 Task: Look for space in Asunción, Paraguay from 3rd June, 2023 to 9th June, 2023 for 2 adults in price range Rs.6000 to Rs.12000. Place can be entire place with 1  bedroom having 1 bed and 1 bathroom. Property type can be house, flat, guest house, hotel. Booking option can be shelf check-in. Required host language is English.
Action: Mouse moved to (366, 110)
Screenshot: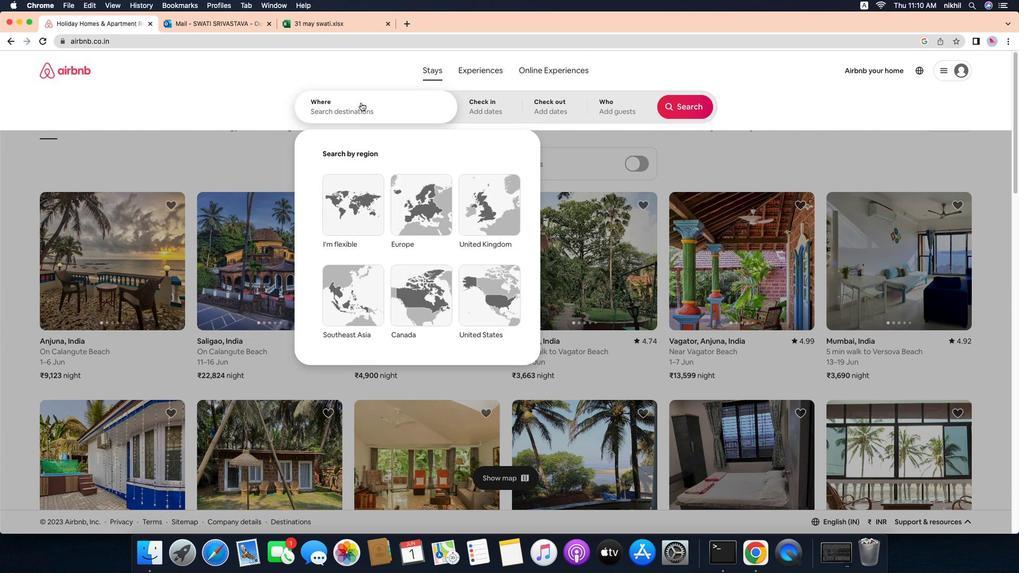
Action: Mouse pressed left at (366, 110)
Screenshot: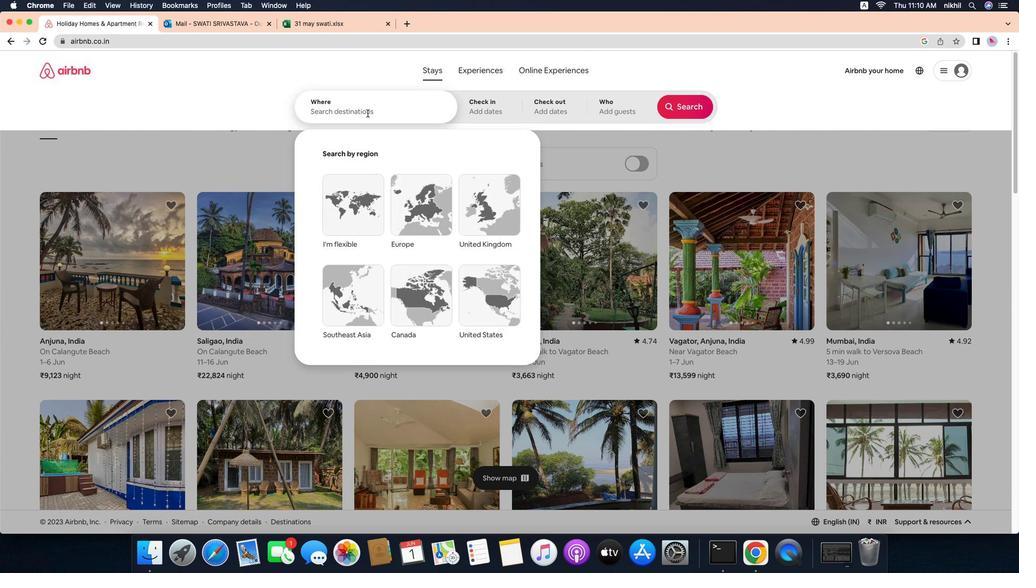 
Action: Mouse moved to (366, 110)
Screenshot: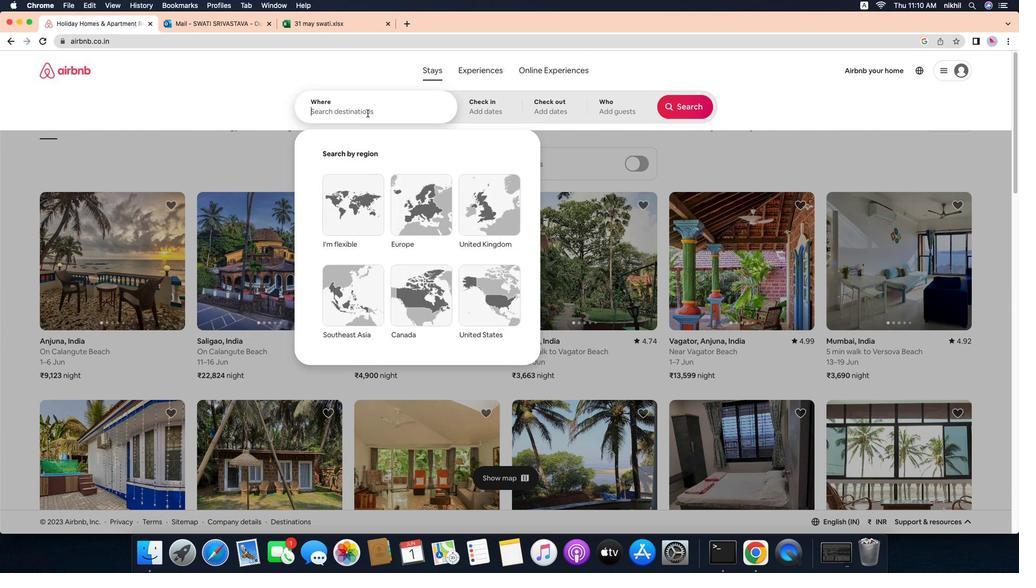 
Action: Mouse pressed left at (366, 110)
Screenshot: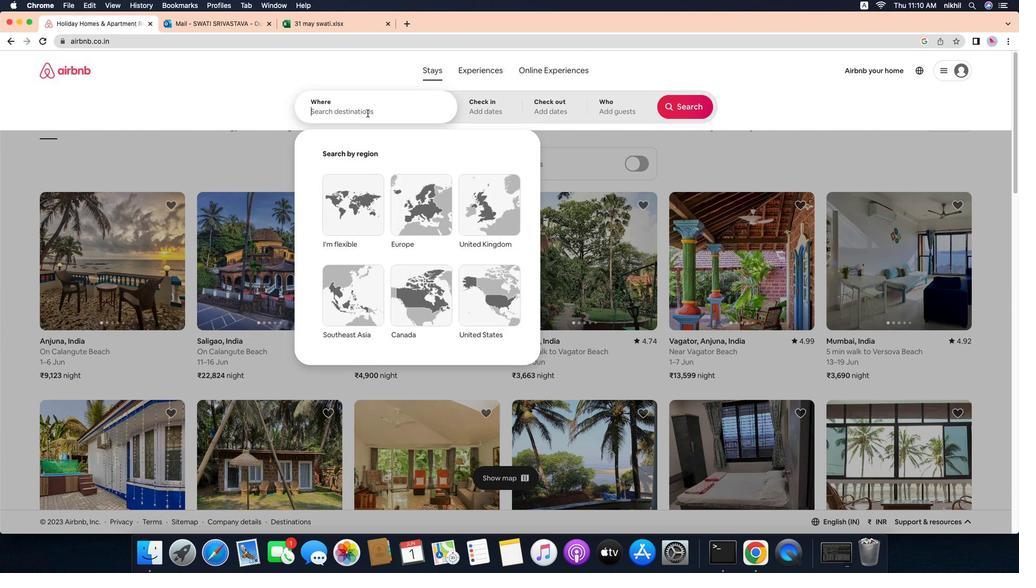 
Action: Mouse moved to (366, 110)
Screenshot: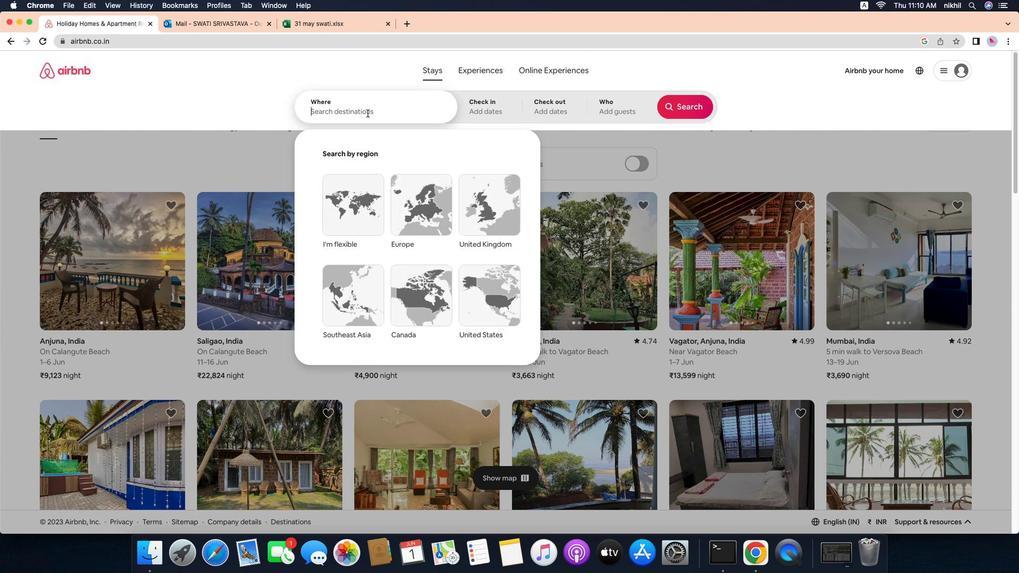 
Action: Mouse pressed left at (366, 110)
Screenshot: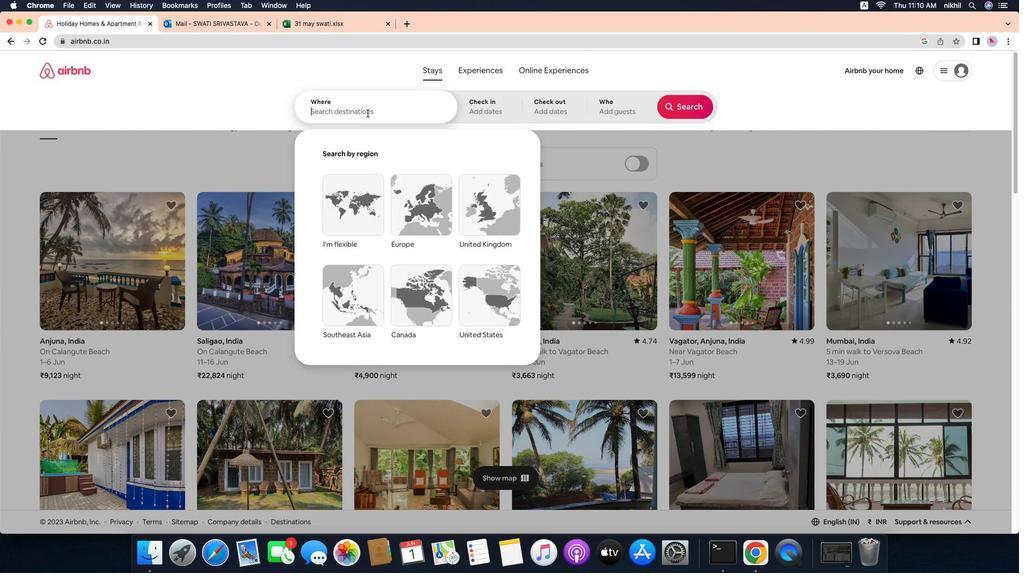 
Action: Key pressed Key.caps_lock'A'Key.caps_lock's''u''n''c''i''o''n'
Screenshot: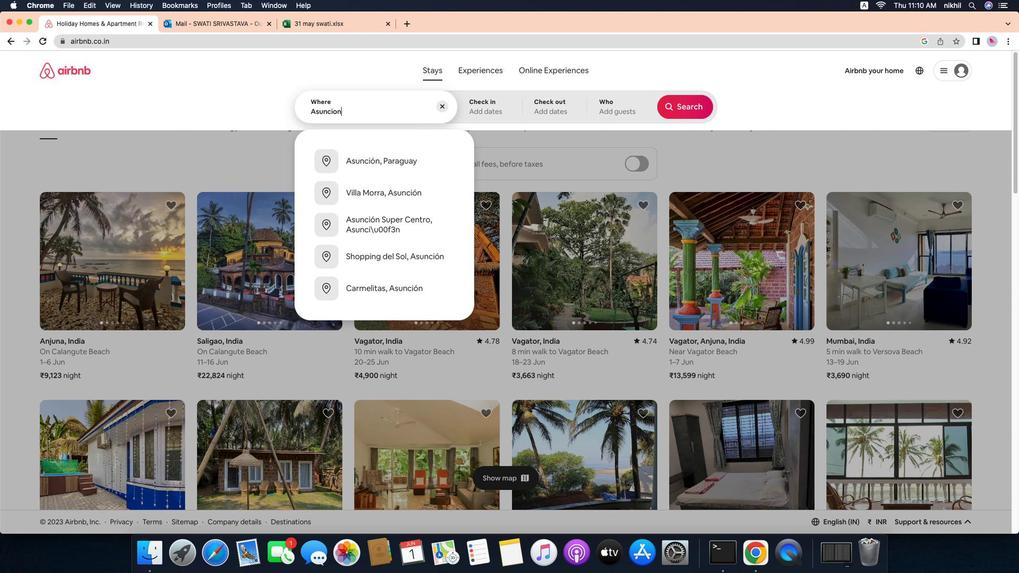 
Action: Mouse moved to (366, 110)
Screenshot: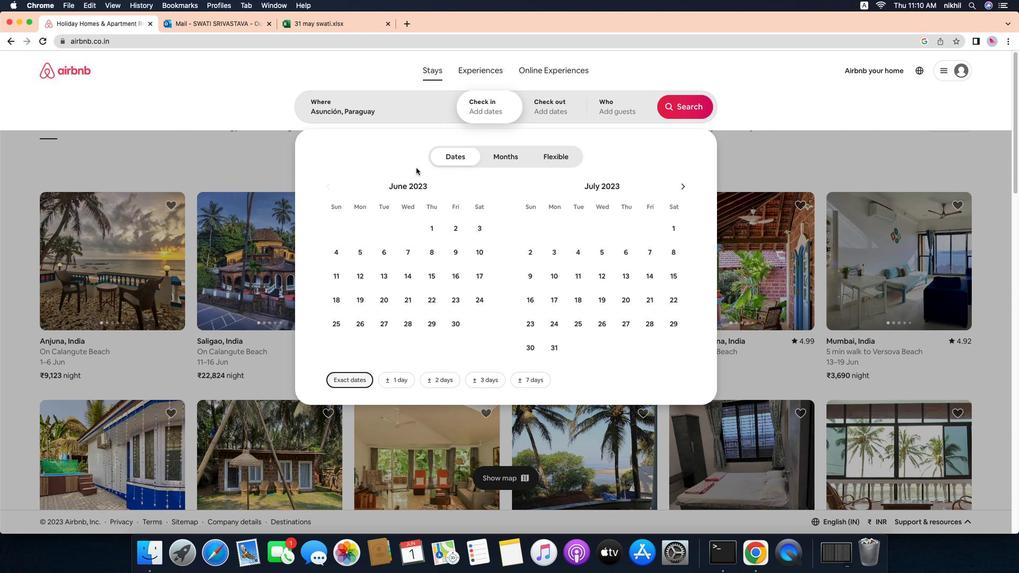 
Action: Mouse pressed left at (366, 110)
Screenshot: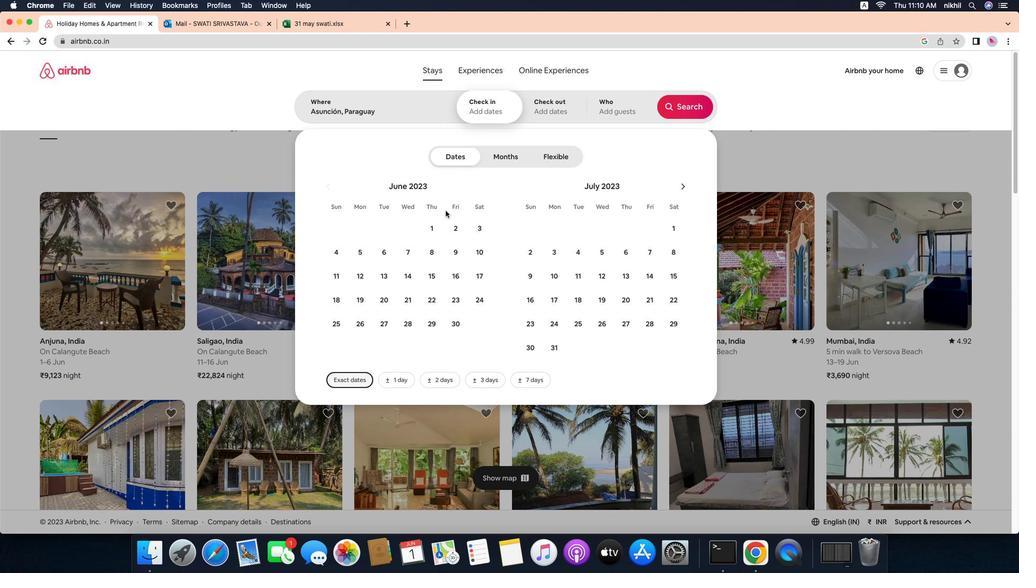 
Action: Mouse moved to (366, 110)
Screenshot: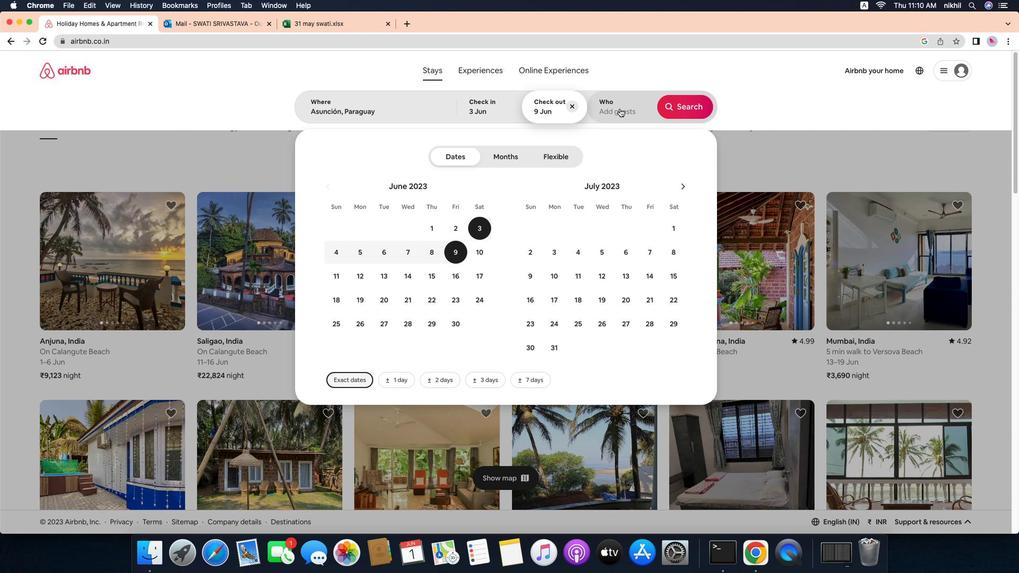 
Action: Mouse pressed left at (366, 110)
Screenshot: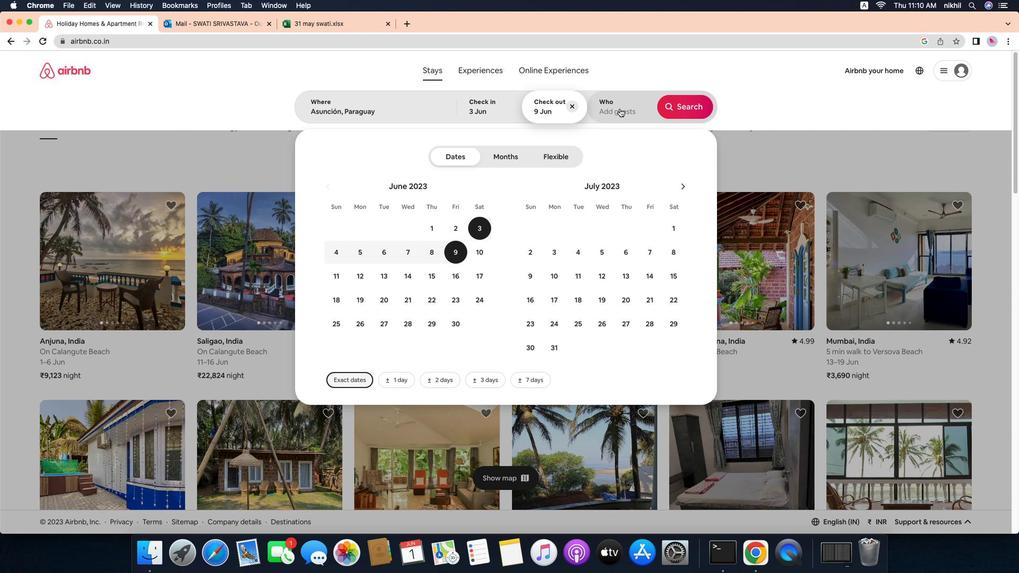 
Action: Mouse moved to (366, 110)
Screenshot: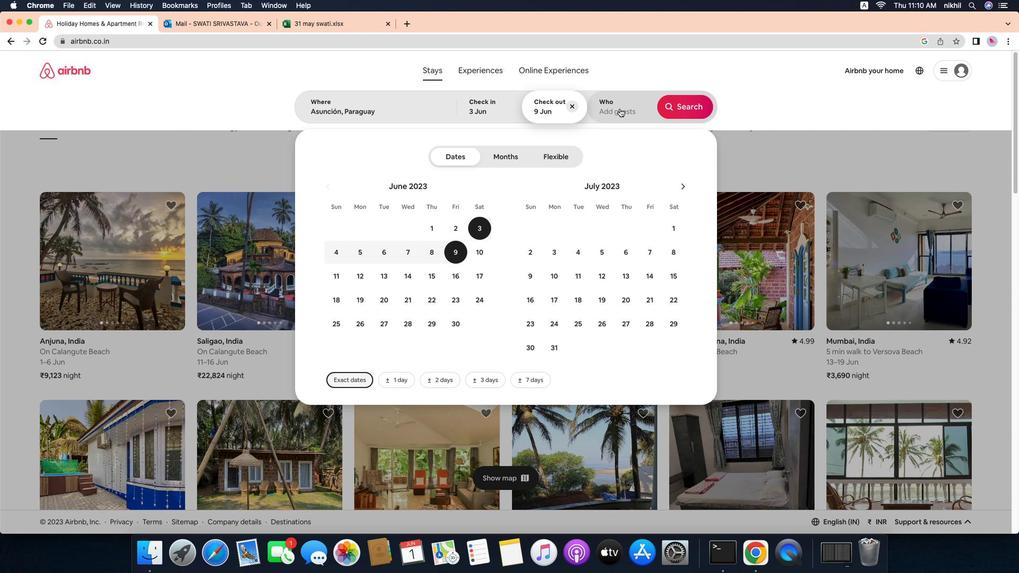 
Action: Mouse pressed left at (366, 110)
Screenshot: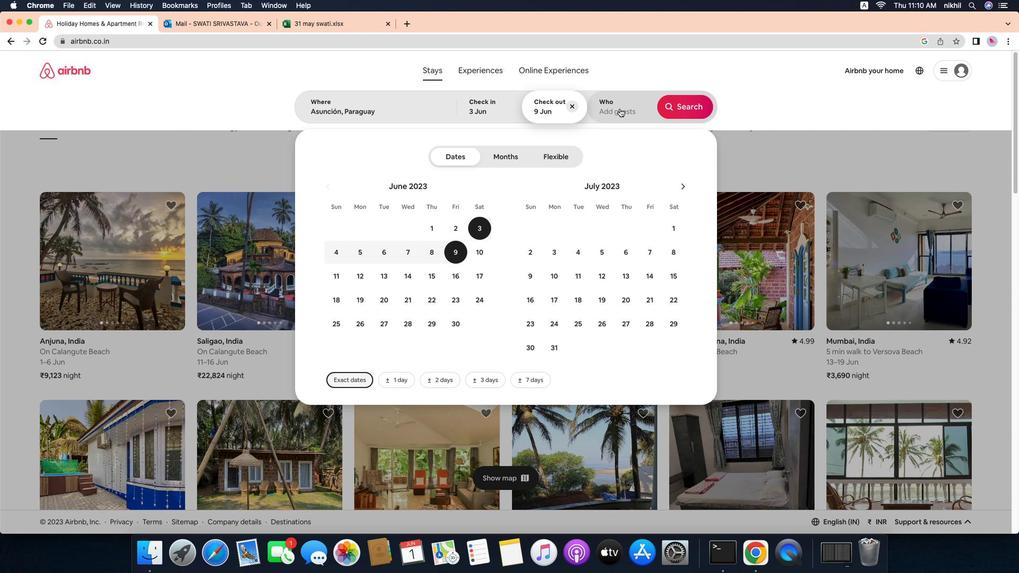 
Action: Mouse moved to (366, 110)
Screenshot: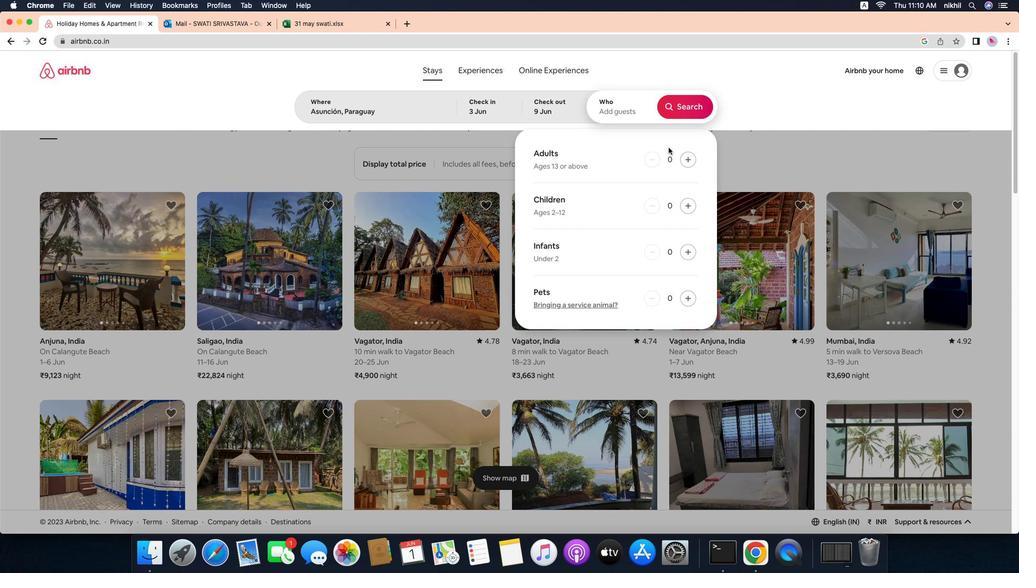 
Action: Mouse pressed left at (366, 110)
Screenshot: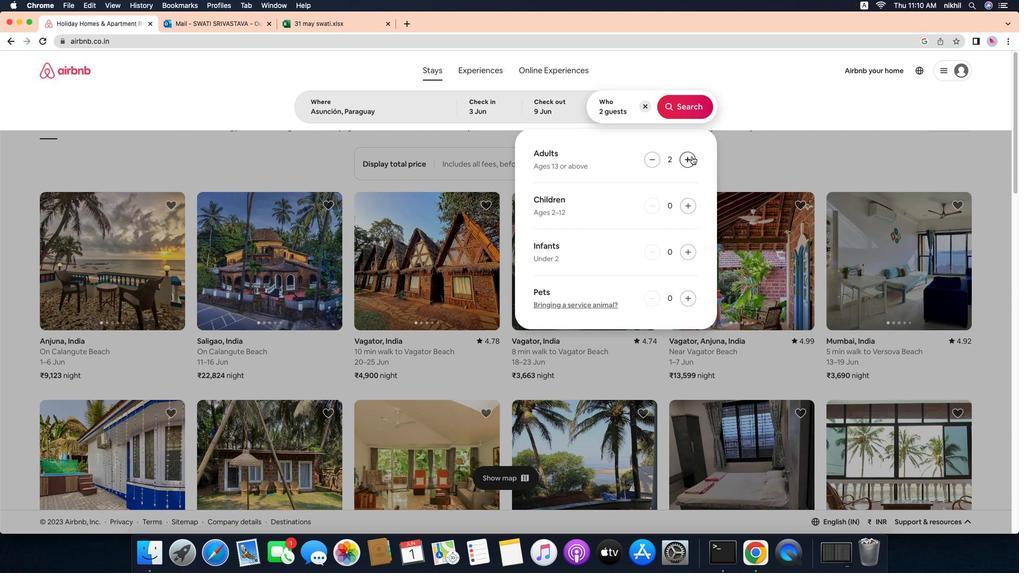 
Action: Mouse moved to (366, 110)
Screenshot: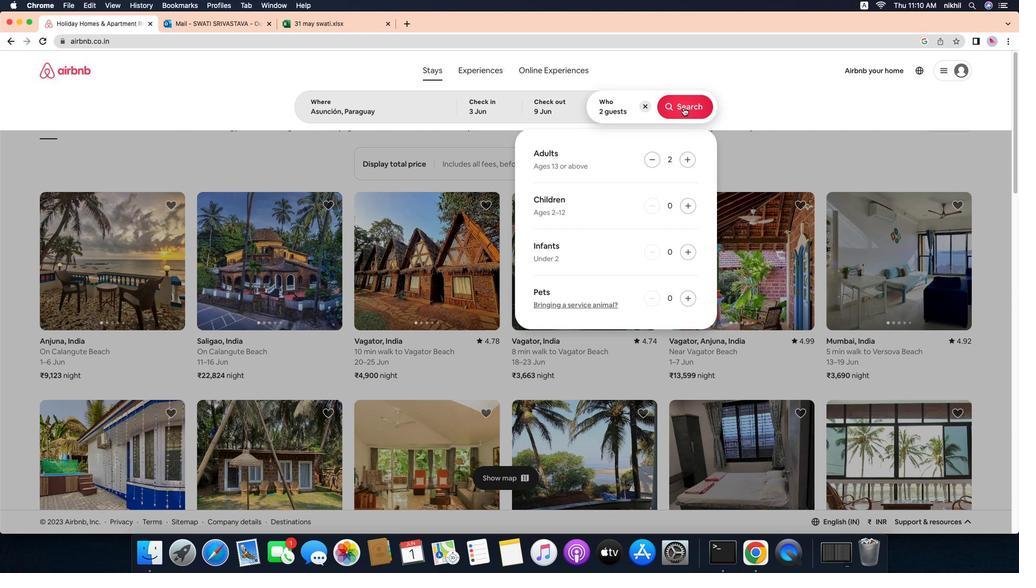 
Action: Mouse pressed left at (366, 110)
Screenshot: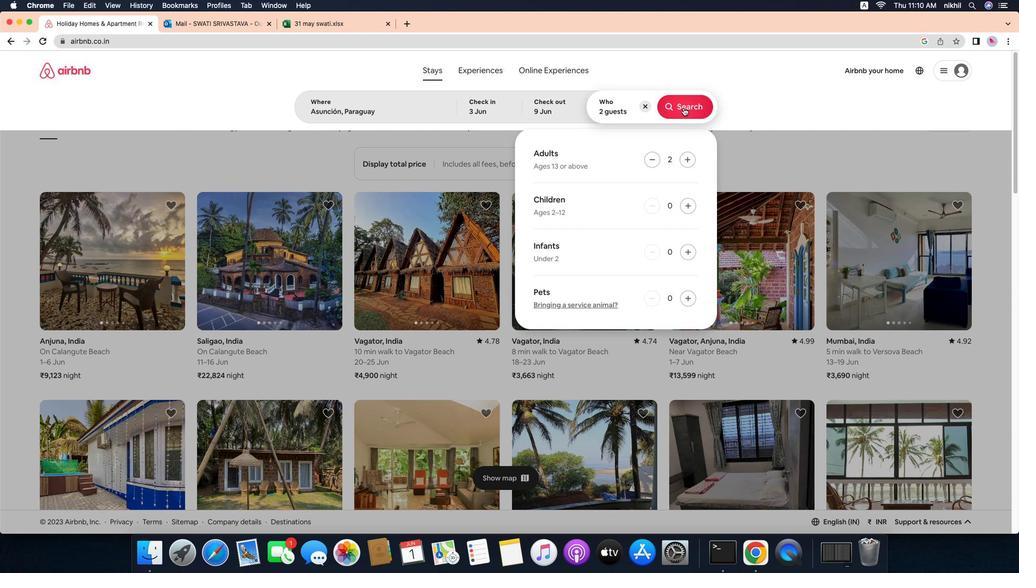 
Action: Mouse pressed left at (366, 110)
Screenshot: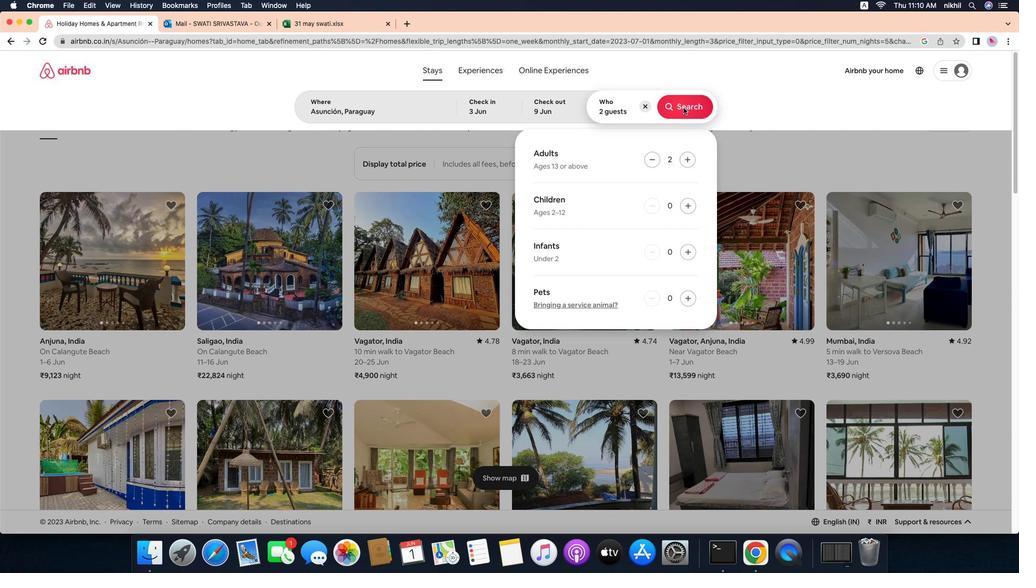 
Action: Mouse moved to (366, 110)
Screenshot: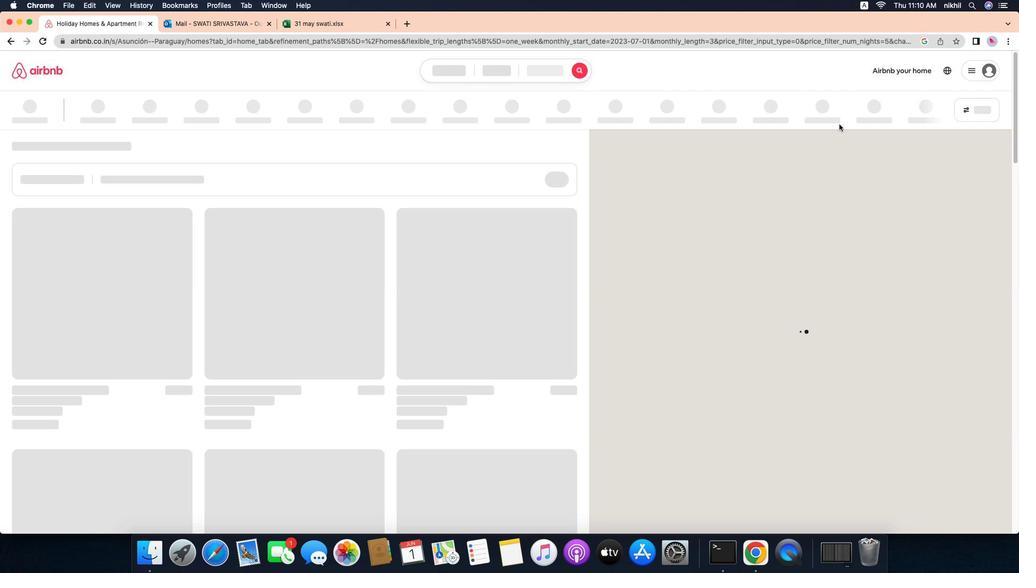 
Action: Mouse pressed left at (366, 110)
Screenshot: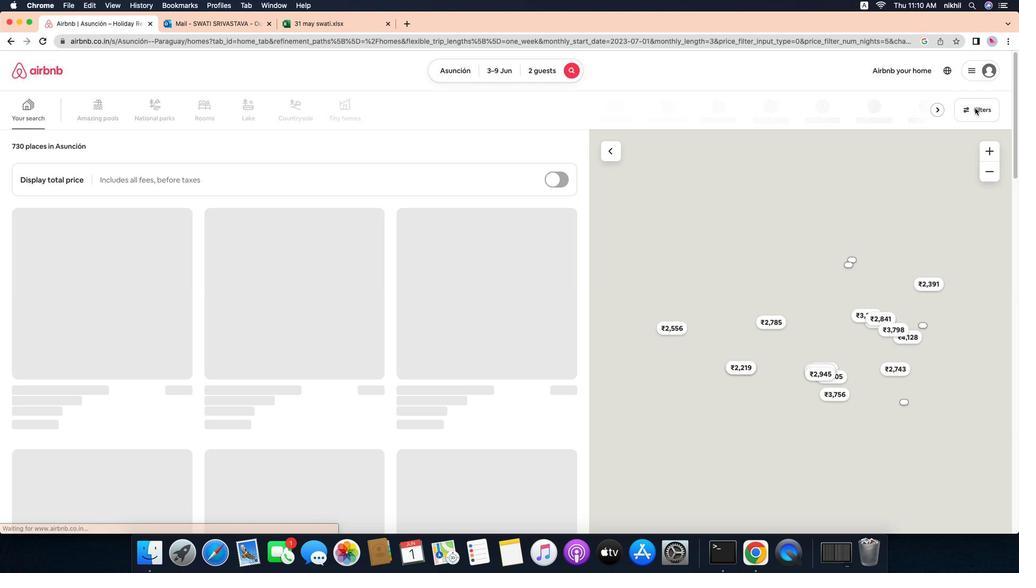 
Action: Mouse moved to (366, 110)
Screenshot: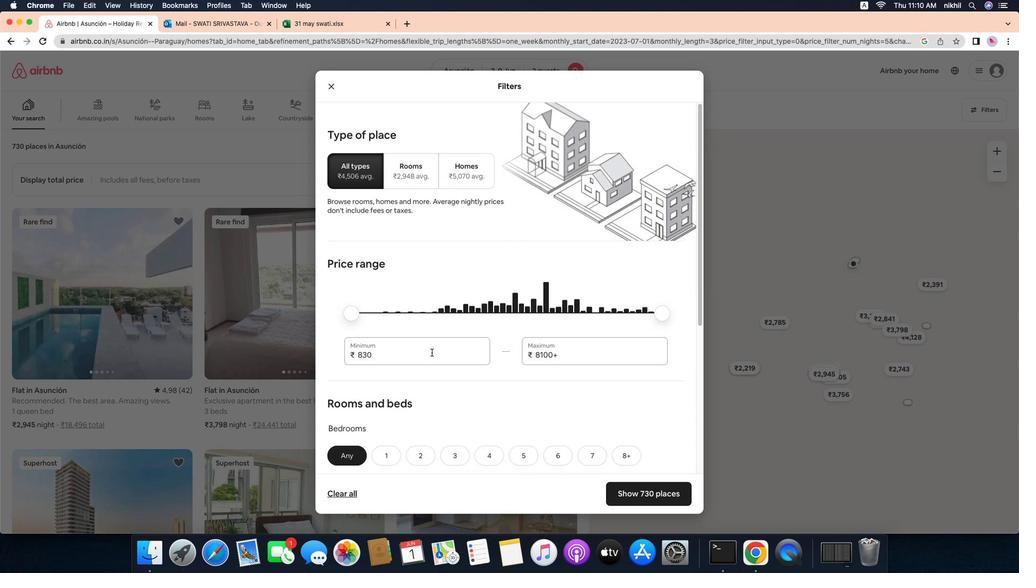 
Action: Mouse pressed left at (366, 110)
Screenshot: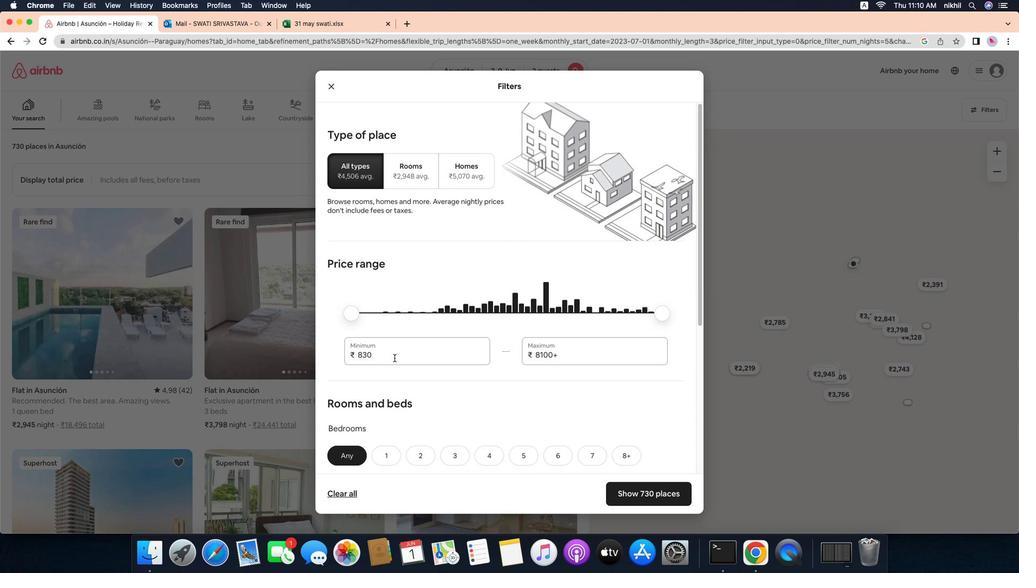 
Action: Mouse moved to (366, 110)
Screenshot: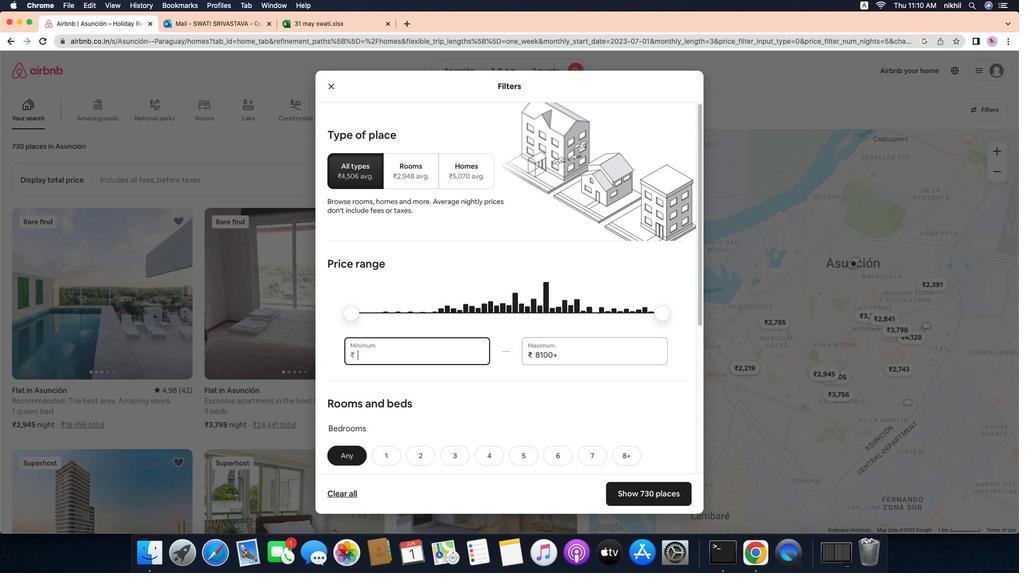 
Action: Mouse pressed left at (366, 110)
Screenshot: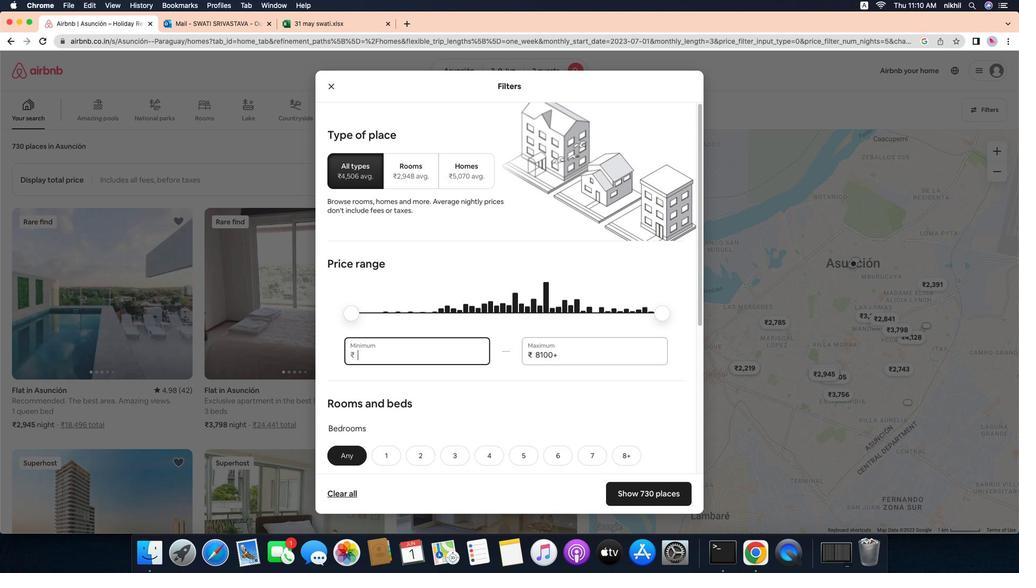 
Action: Key pressed Key.backspaceKey.backspaceKey.backspaceKey.backspace'6''0''0''0'
Screenshot: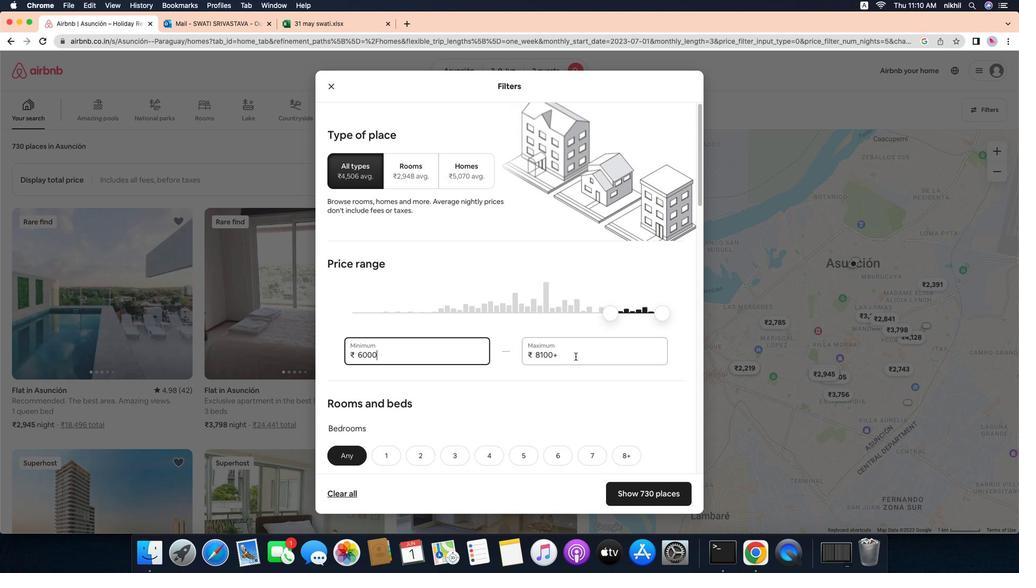 
Action: Mouse moved to (366, 110)
Screenshot: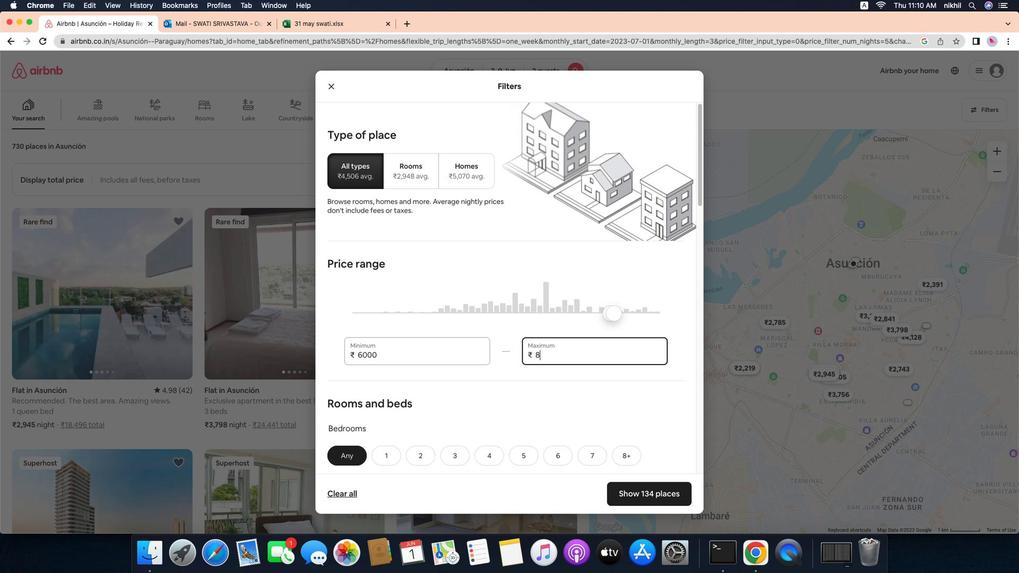 
Action: Mouse pressed left at (366, 110)
Screenshot: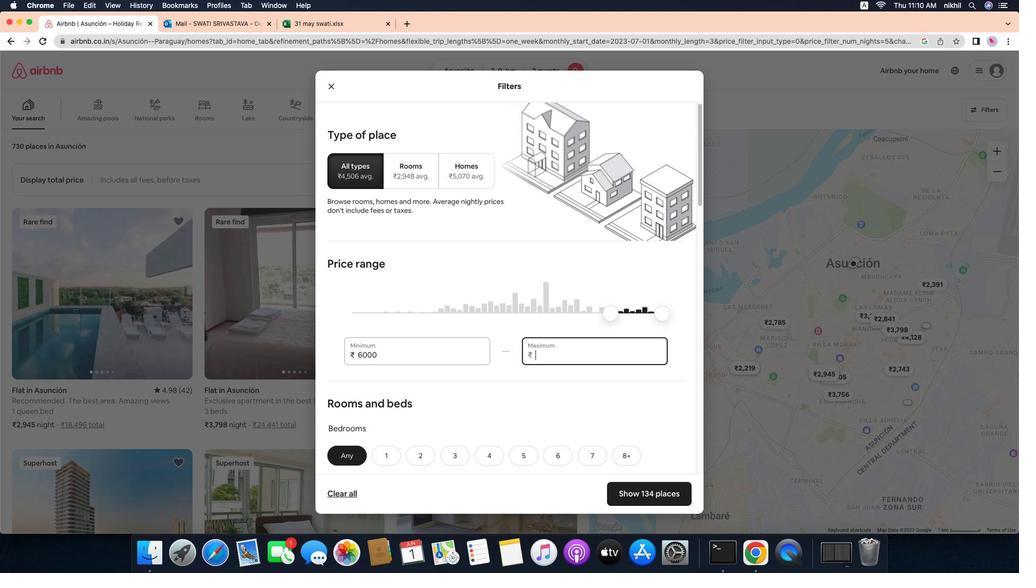 
Action: Key pressed Key.backspaceKey.backspaceKey.backspaceKey.backspaceKey.backspace'1''2''0''0''0'
Screenshot: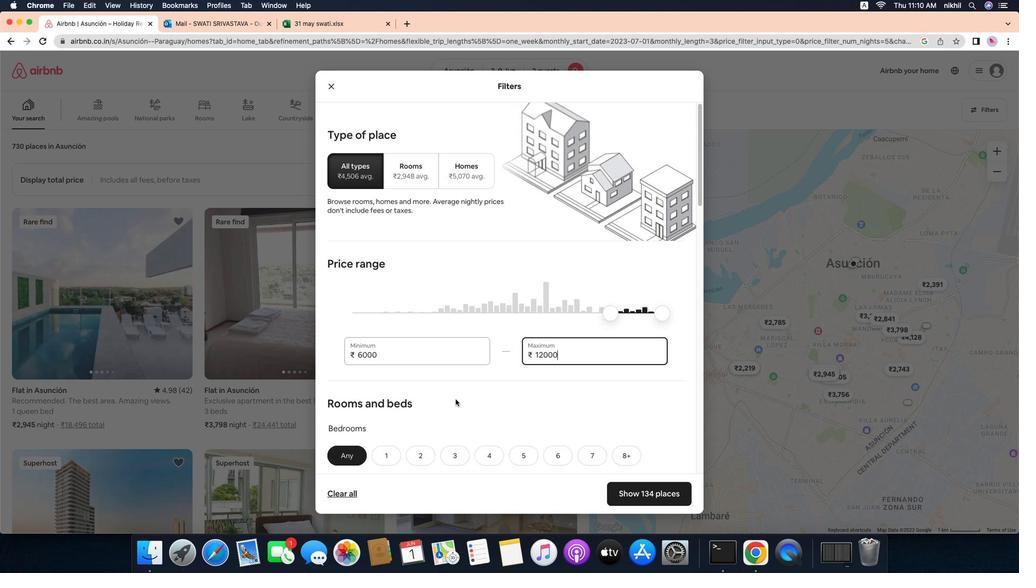 
Action: Mouse moved to (366, 109)
Screenshot: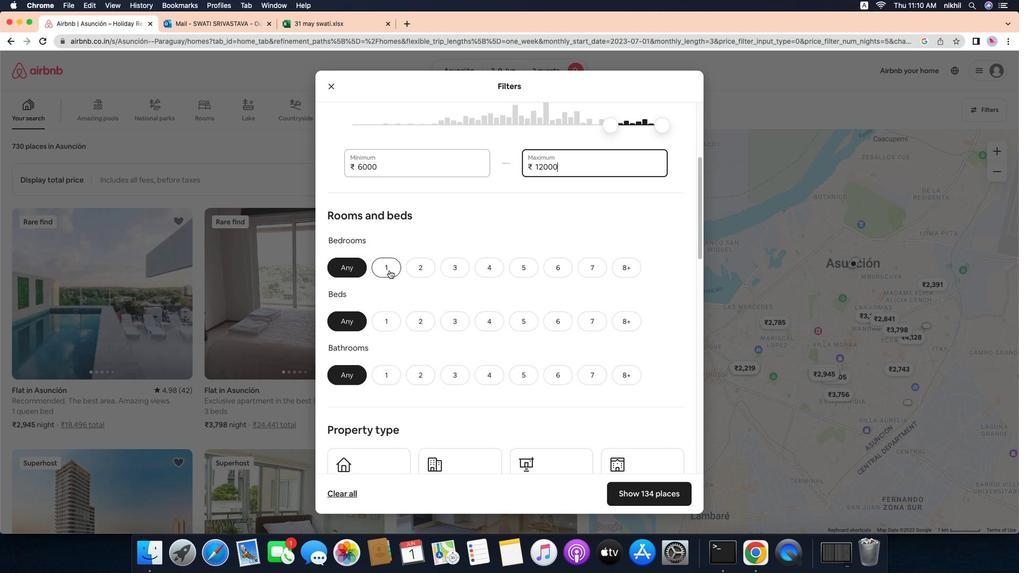 
Action: Mouse scrolled (366, 109) with delta (366, 110)
Screenshot: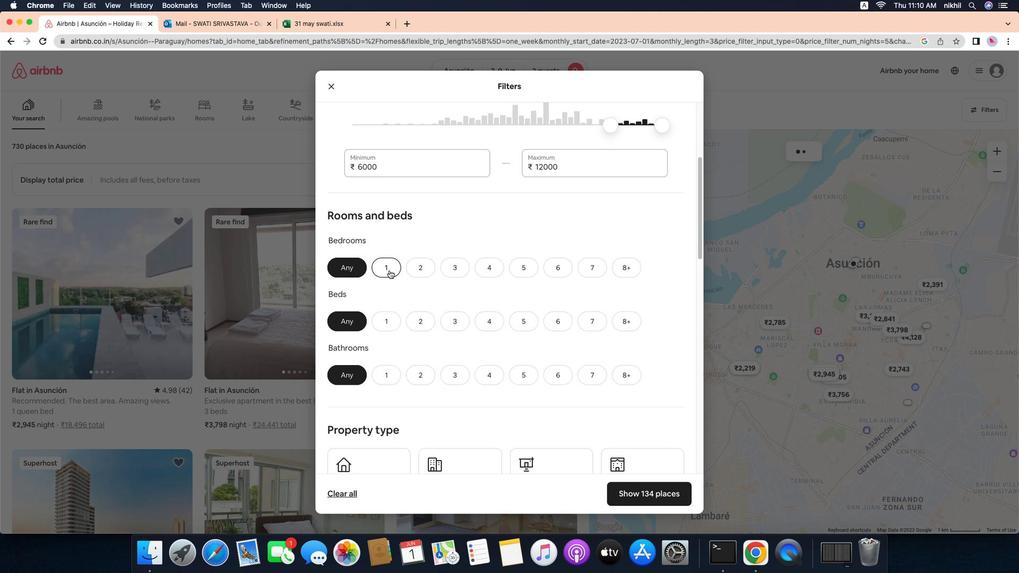 
Action: Mouse scrolled (366, 109) with delta (366, 110)
Screenshot: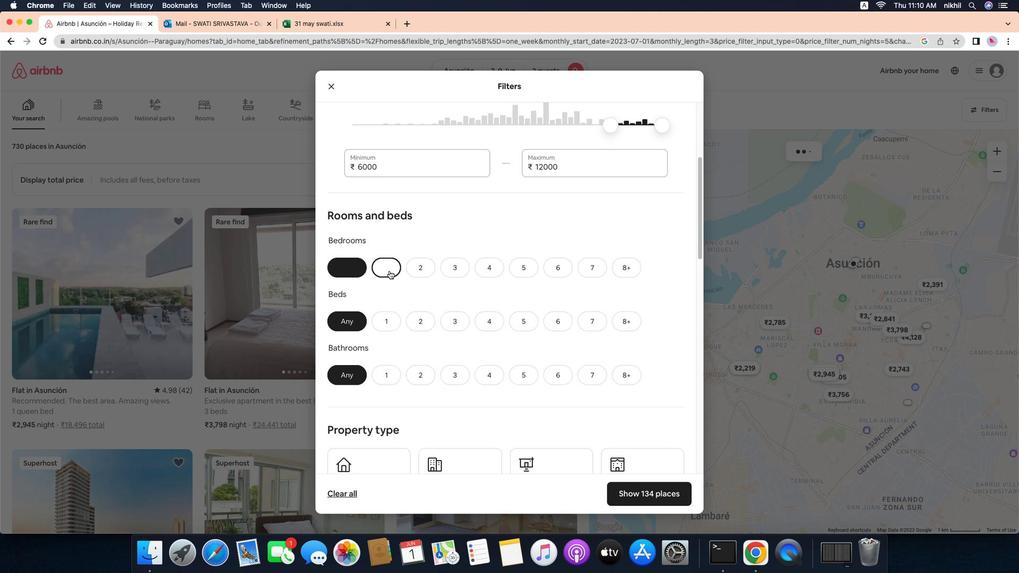 
Action: Mouse scrolled (366, 109) with delta (366, 110)
Screenshot: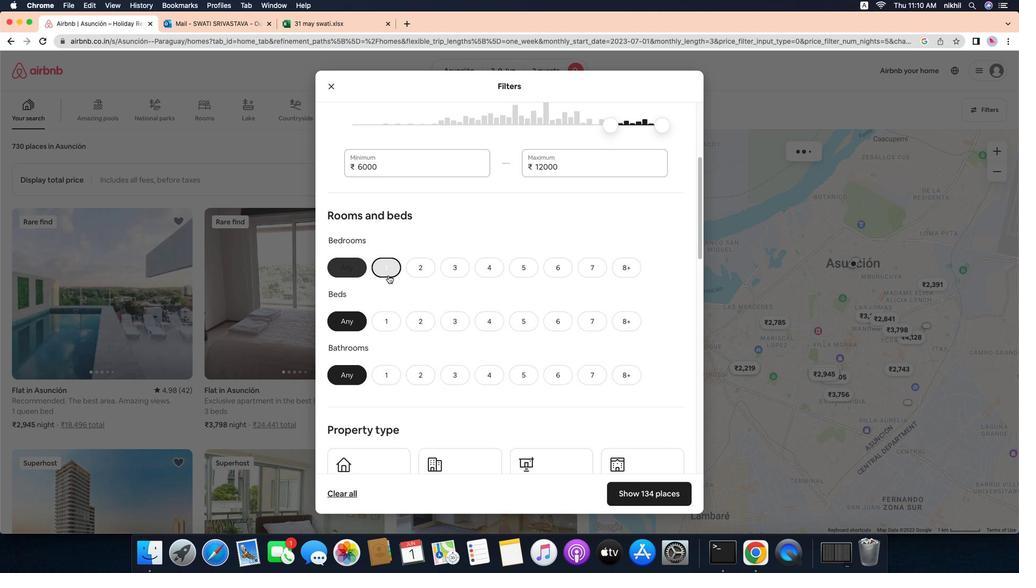
Action: Mouse scrolled (366, 109) with delta (366, 110)
Screenshot: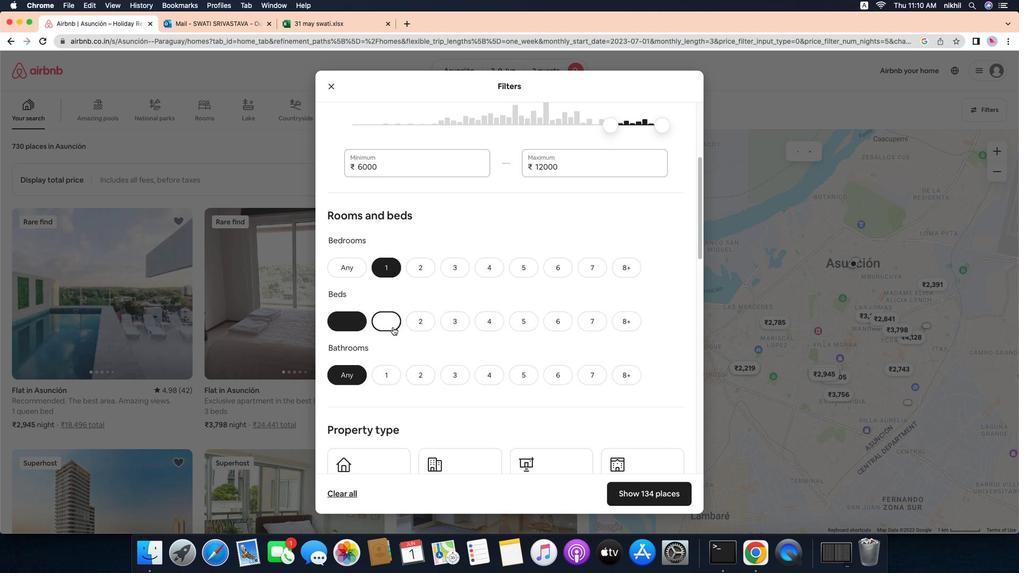 
Action: Mouse scrolled (366, 109) with delta (366, 110)
Screenshot: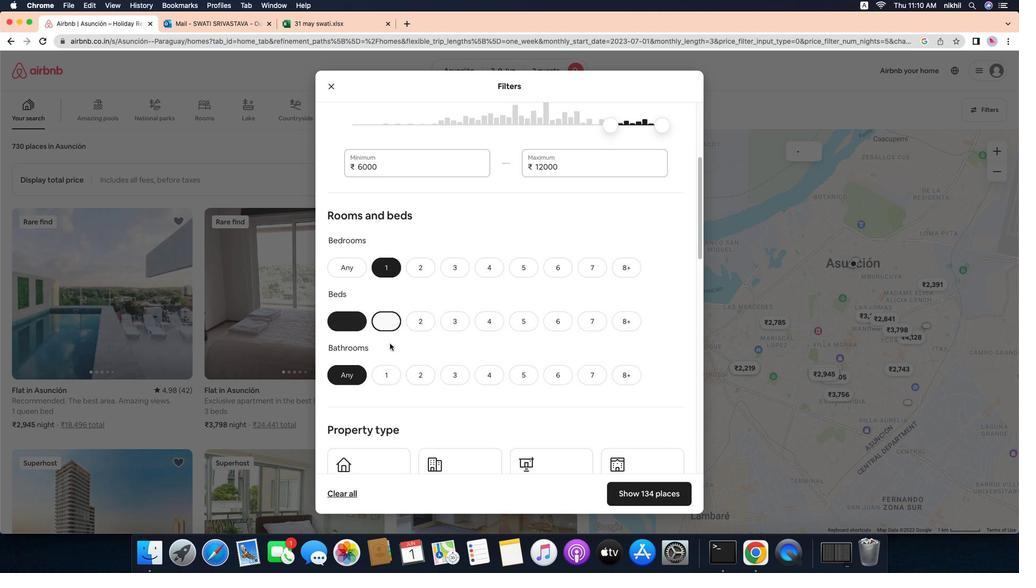 
Action: Mouse scrolled (366, 109) with delta (366, 110)
Screenshot: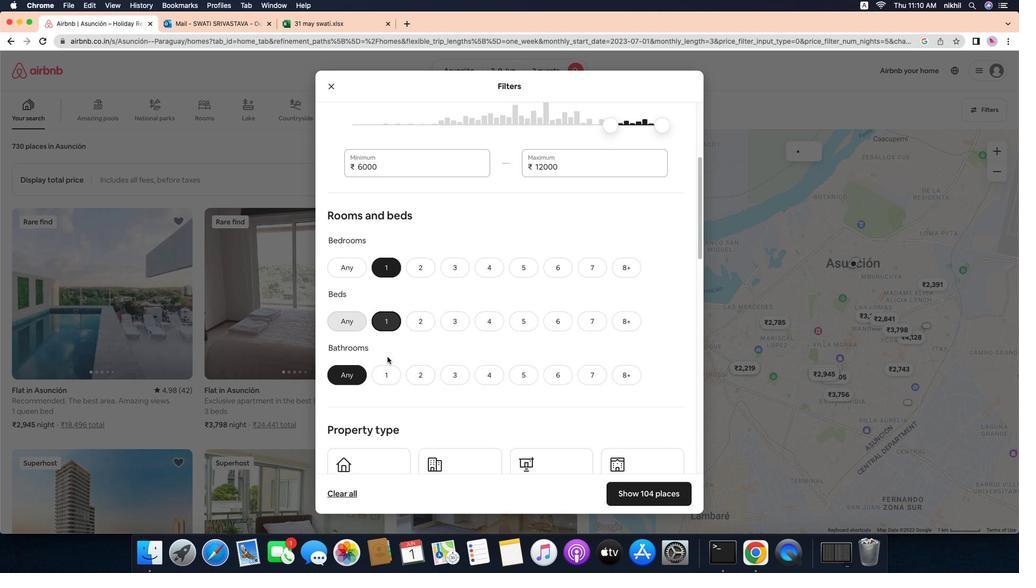 
Action: Mouse moved to (366, 110)
Screenshot: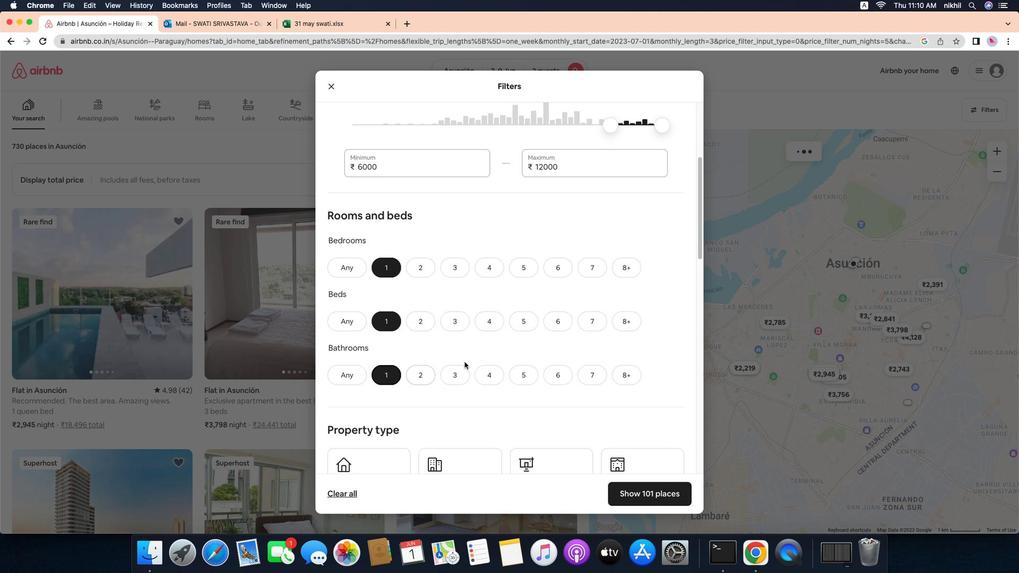
Action: Mouse pressed left at (366, 110)
Screenshot: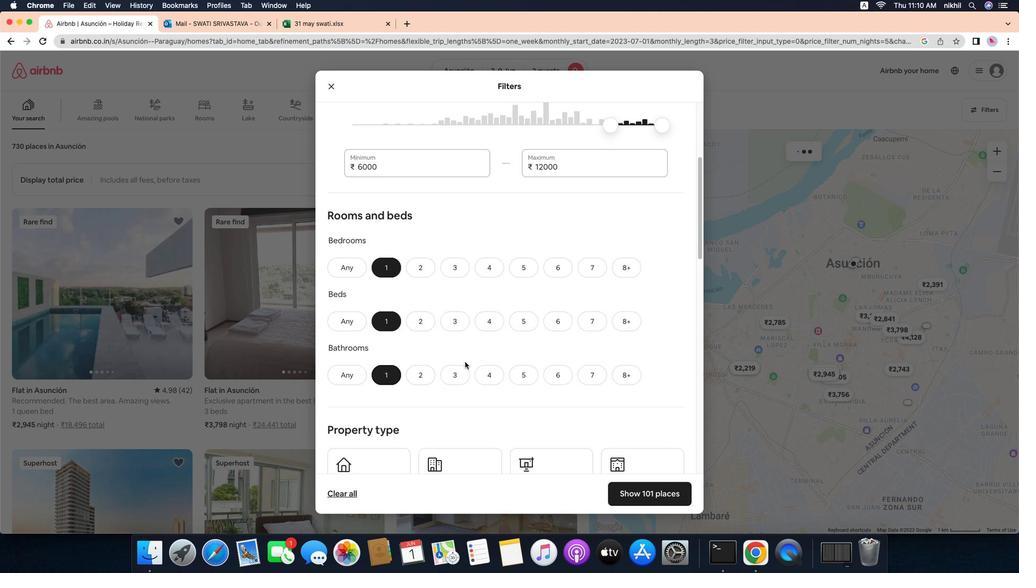 
Action: Mouse moved to (366, 110)
Screenshot: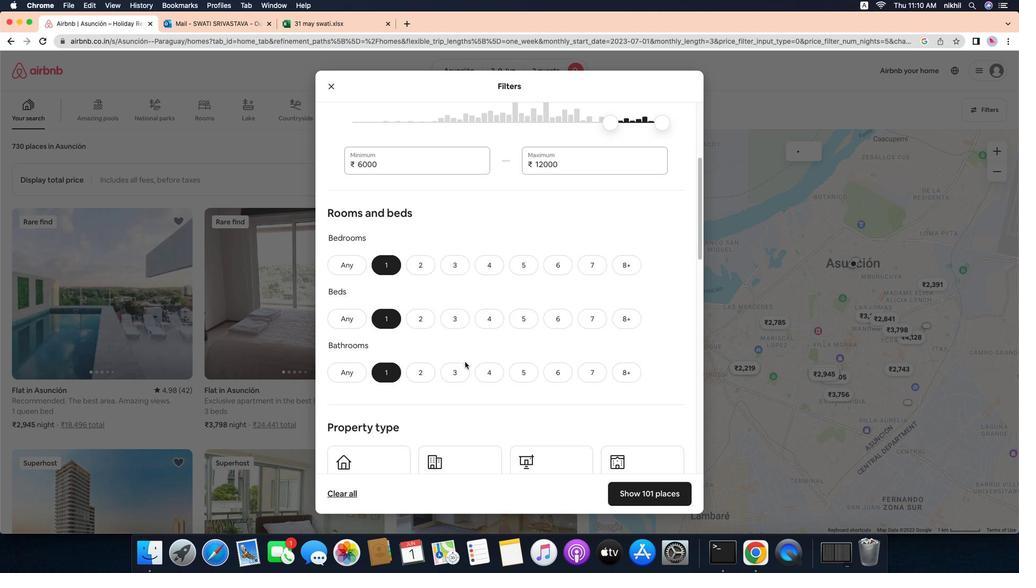 
Action: Mouse pressed left at (366, 110)
Screenshot: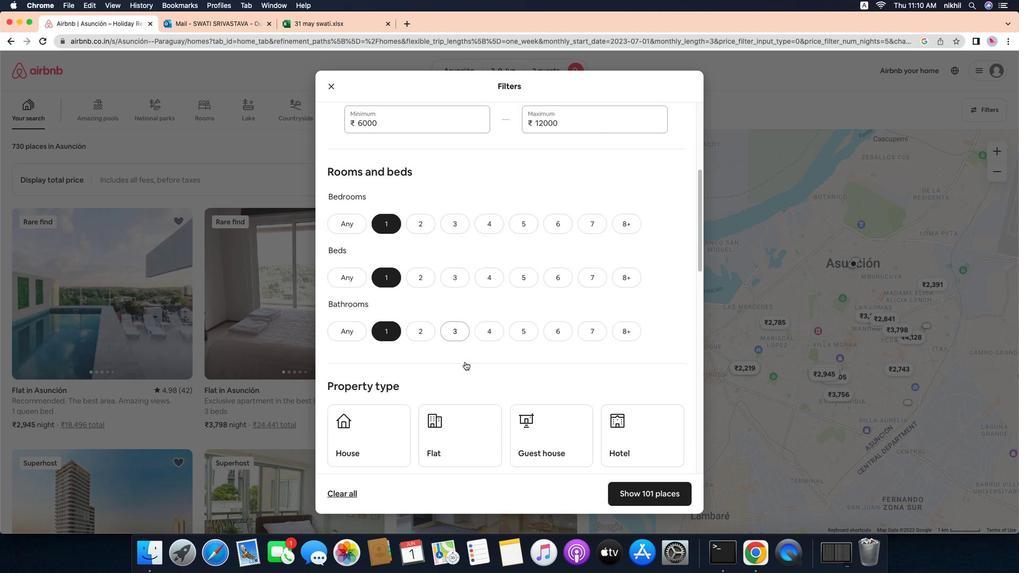 
Action: Mouse moved to (366, 109)
Screenshot: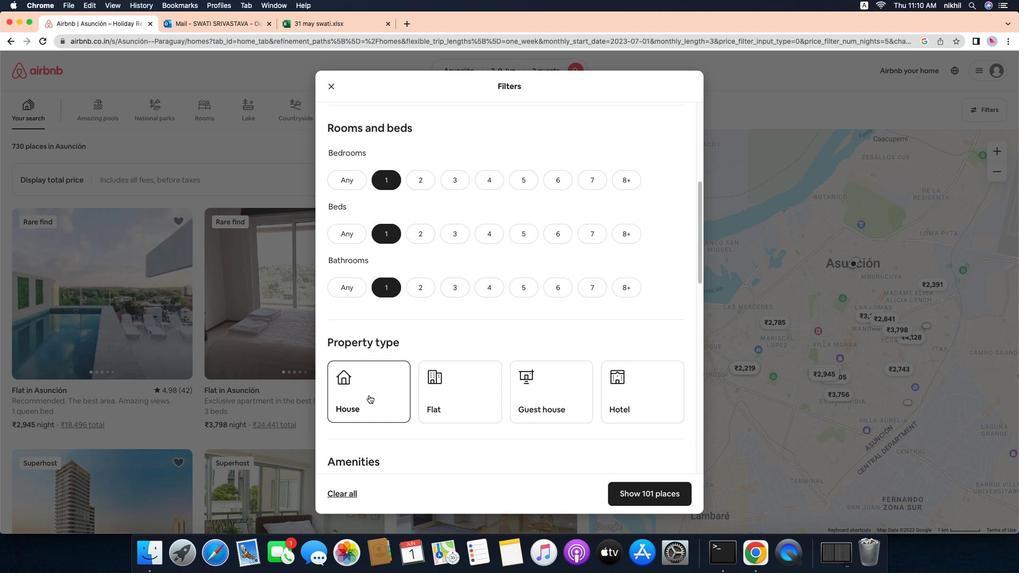 
Action: Mouse pressed left at (366, 109)
Screenshot: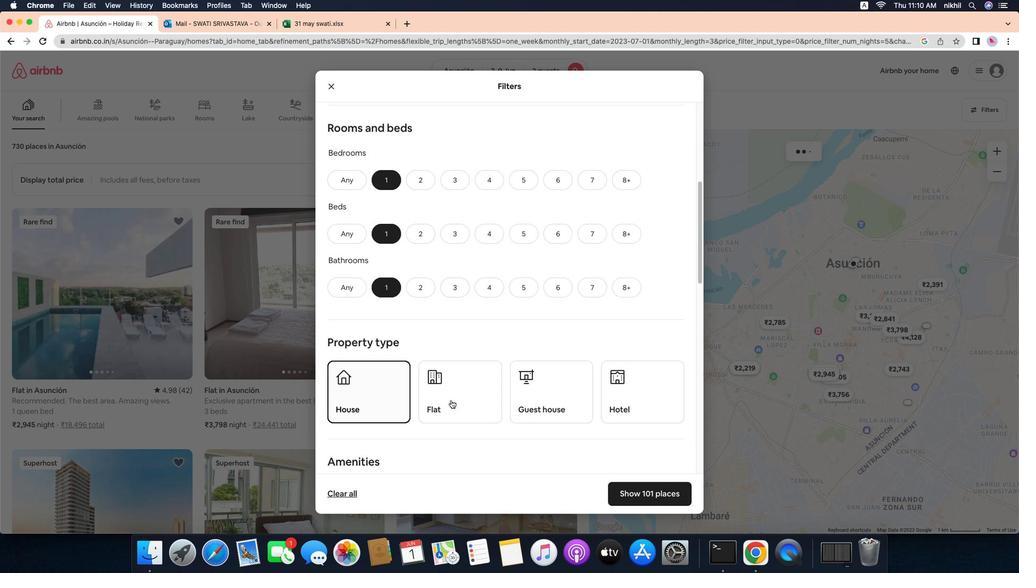 
Action: Mouse moved to (366, 109)
Screenshot: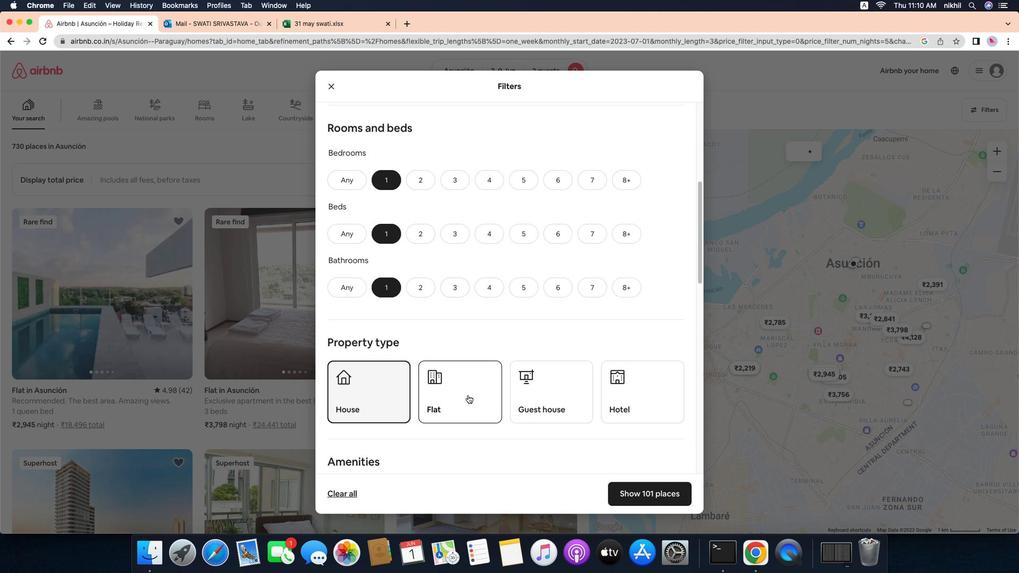 
Action: Mouse scrolled (366, 109) with delta (366, 110)
Screenshot: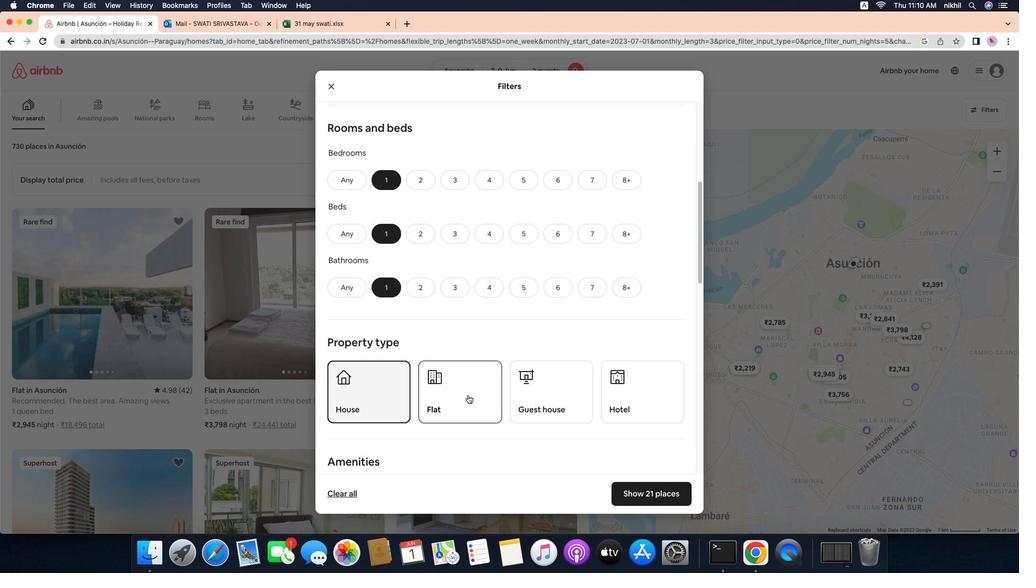 
Action: Mouse scrolled (366, 109) with delta (366, 110)
Screenshot: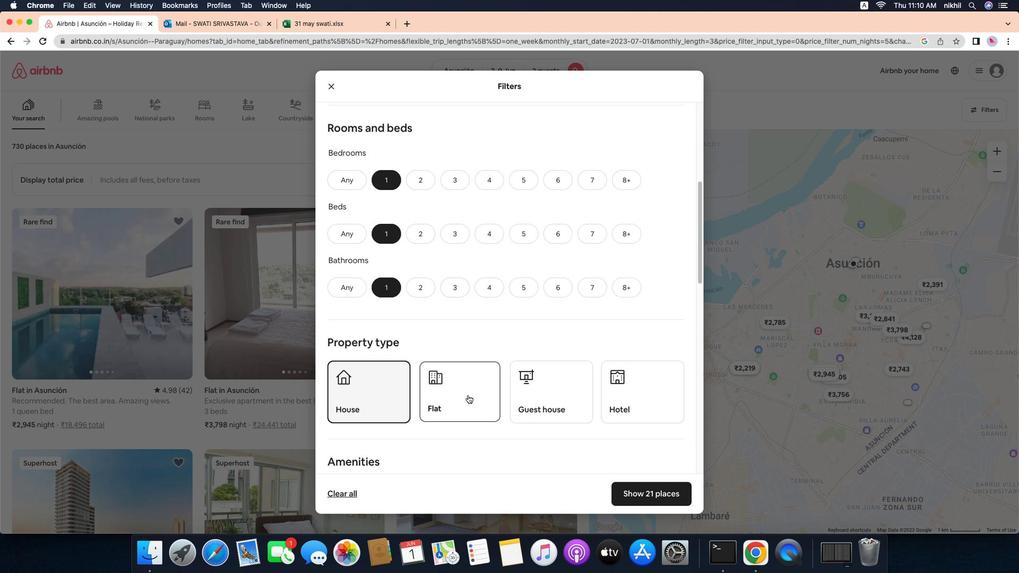 
Action: Mouse scrolled (366, 109) with delta (366, 110)
Screenshot: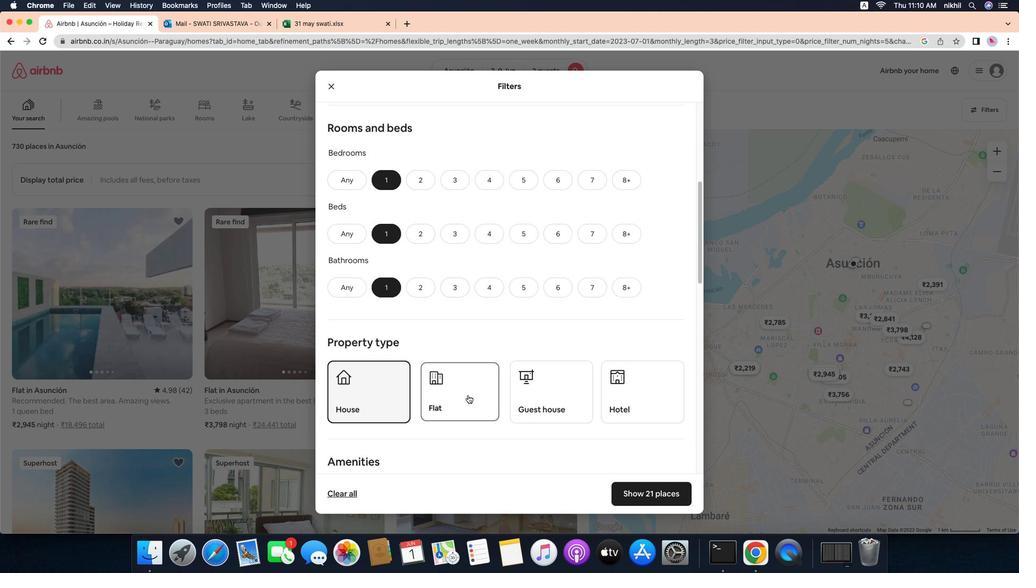 
Action: Mouse moved to (366, 109)
Screenshot: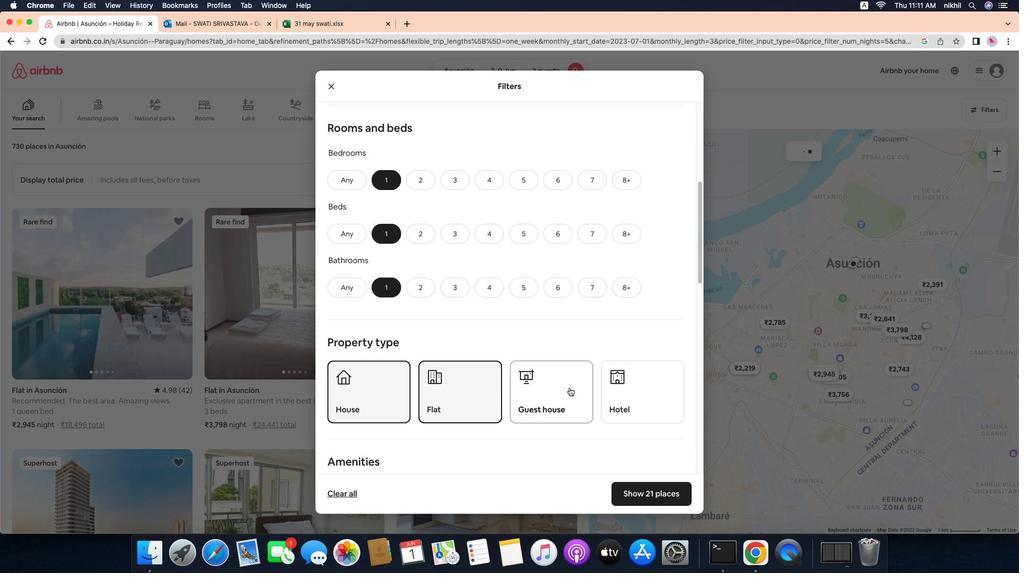 
Action: Mouse pressed left at (366, 109)
Screenshot: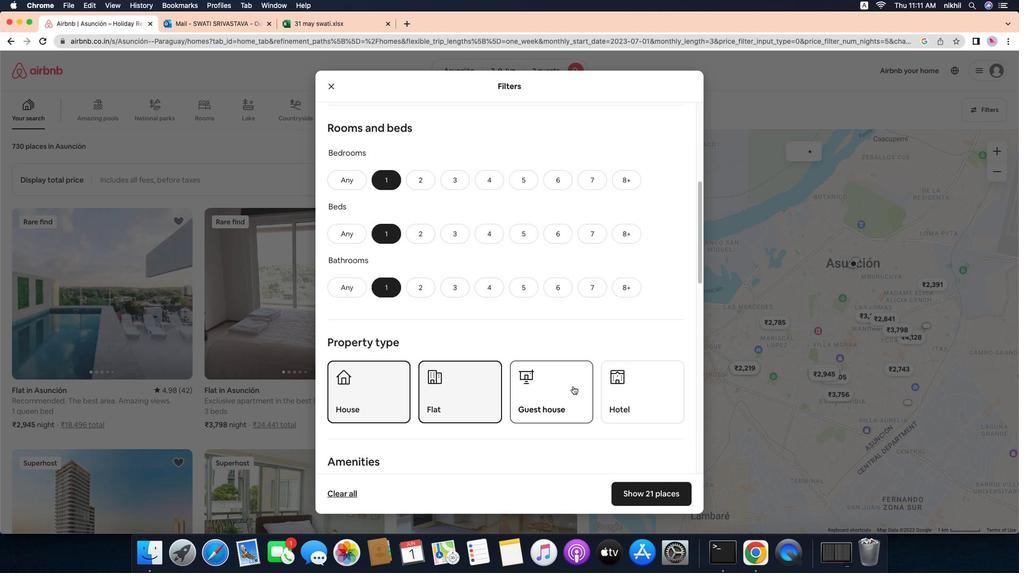 
Action: Mouse moved to (366, 109)
Screenshot: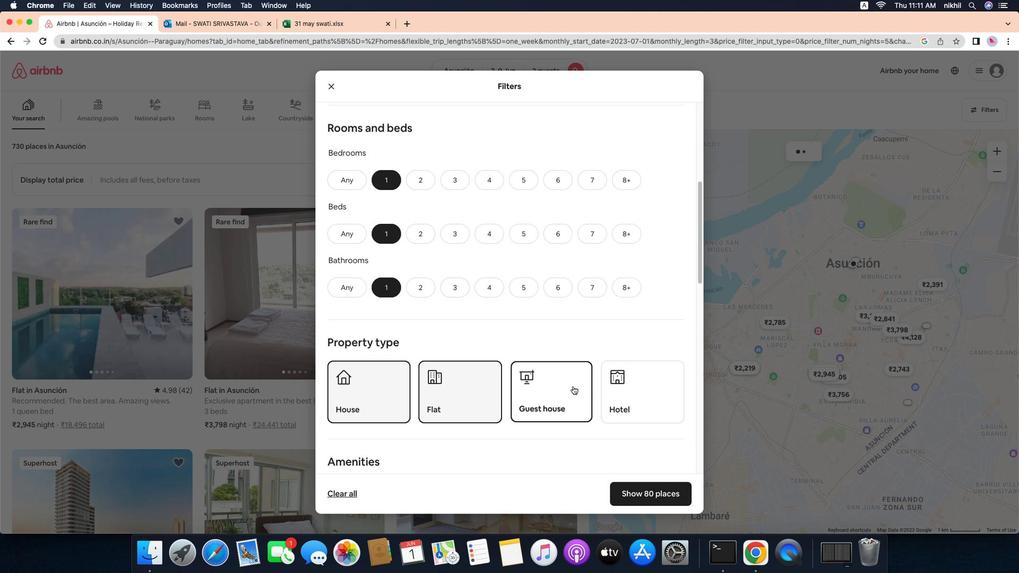 
Action: Mouse pressed left at (366, 109)
Screenshot: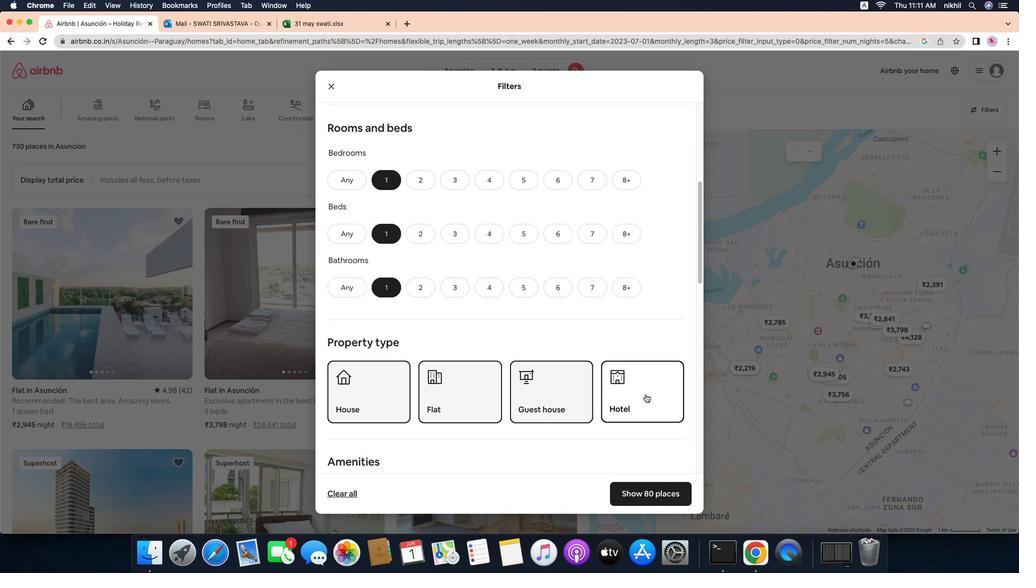 
Action: Mouse moved to (366, 109)
Screenshot: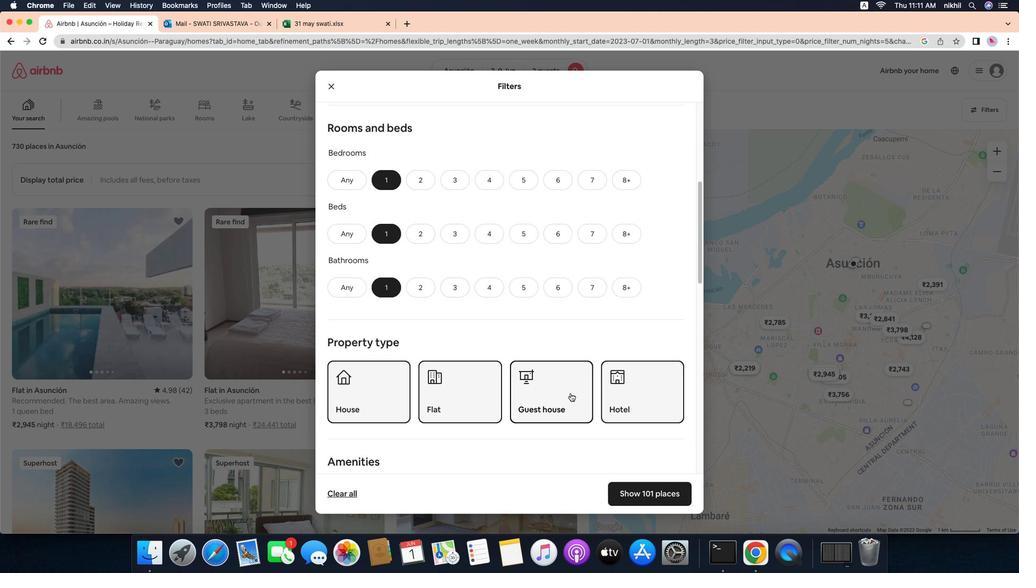 
Action: Mouse pressed left at (366, 109)
Screenshot: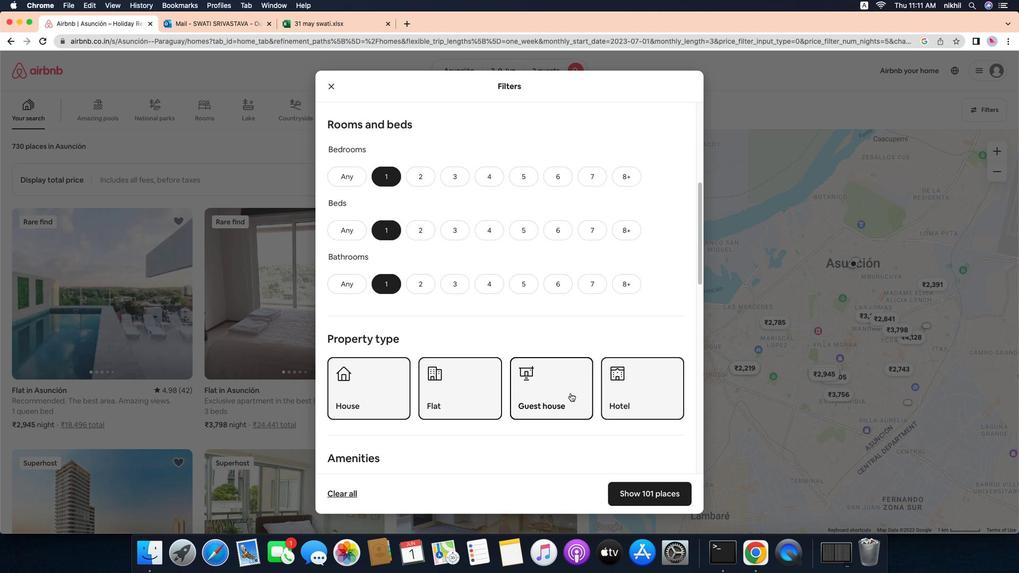 
Action: Mouse moved to (366, 109)
Screenshot: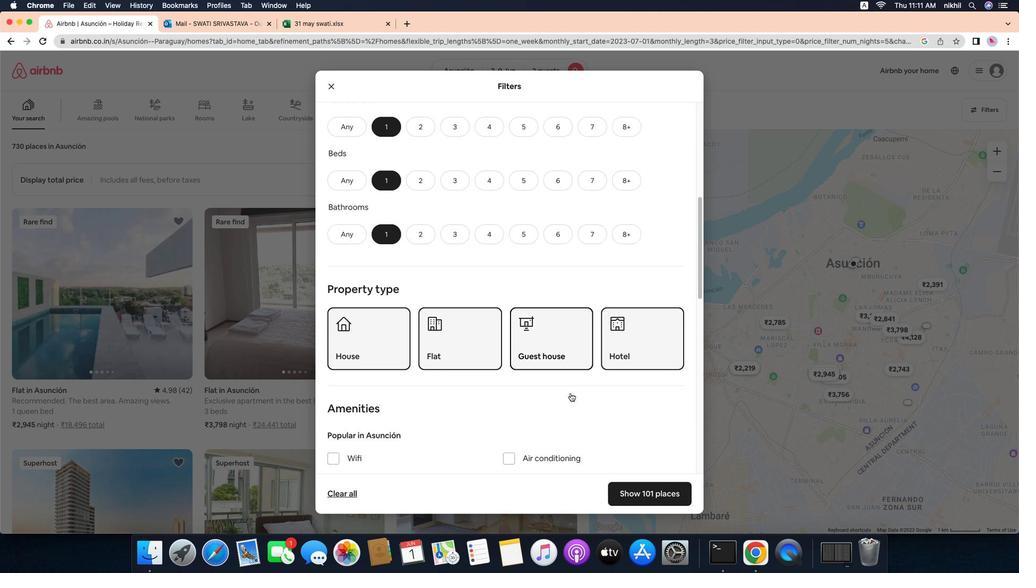 
Action: Mouse pressed left at (366, 109)
Screenshot: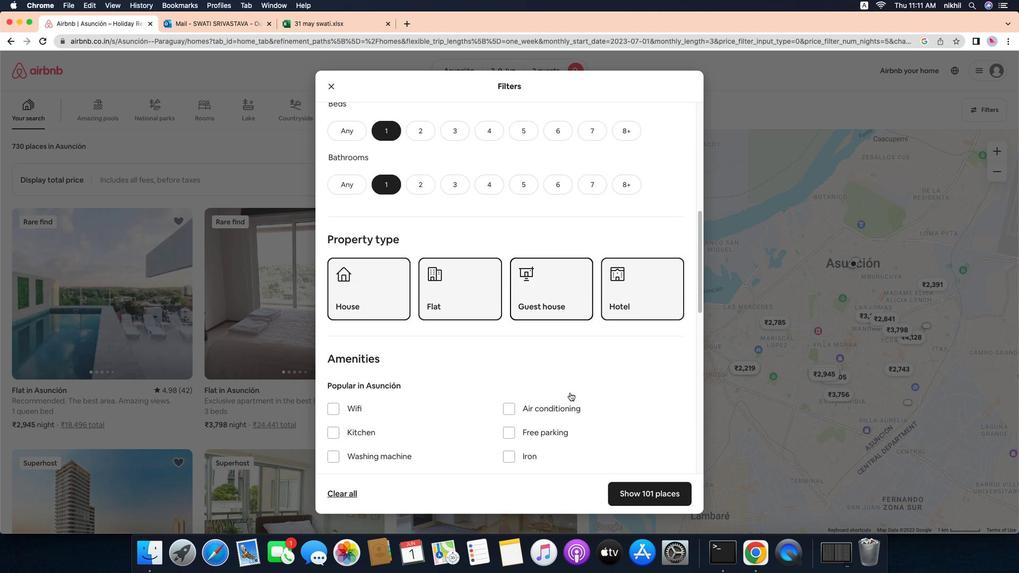 
Action: Mouse moved to (366, 109)
Screenshot: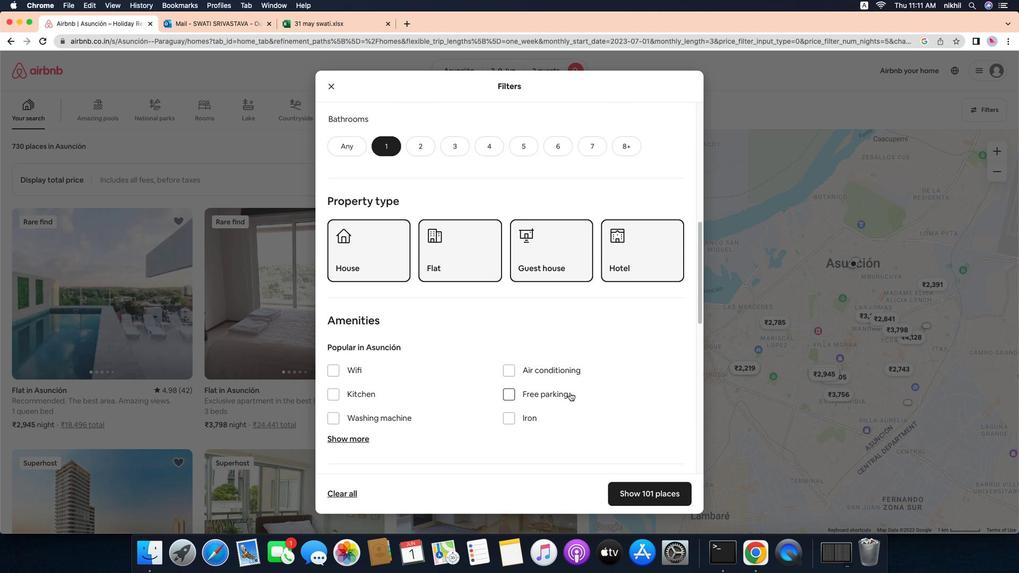 
Action: Mouse scrolled (366, 109) with delta (366, 110)
Screenshot: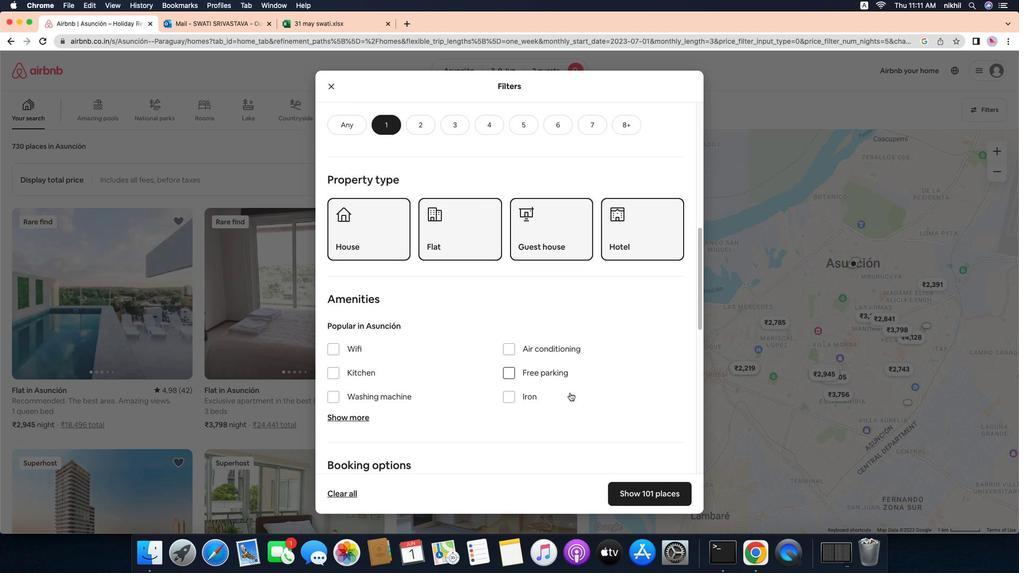 
Action: Mouse scrolled (366, 109) with delta (366, 110)
Screenshot: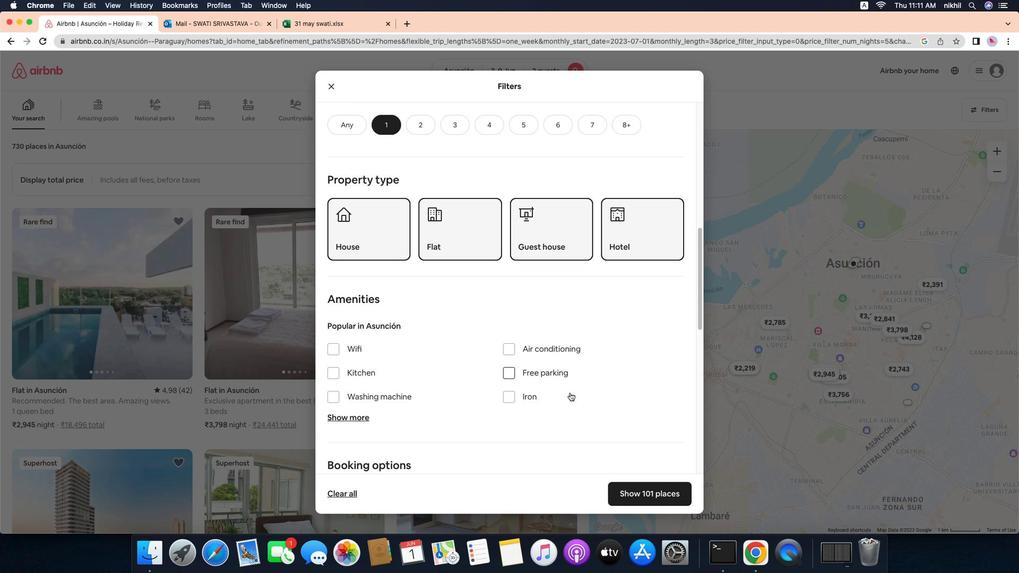 
Action: Mouse scrolled (366, 109) with delta (366, 110)
Screenshot: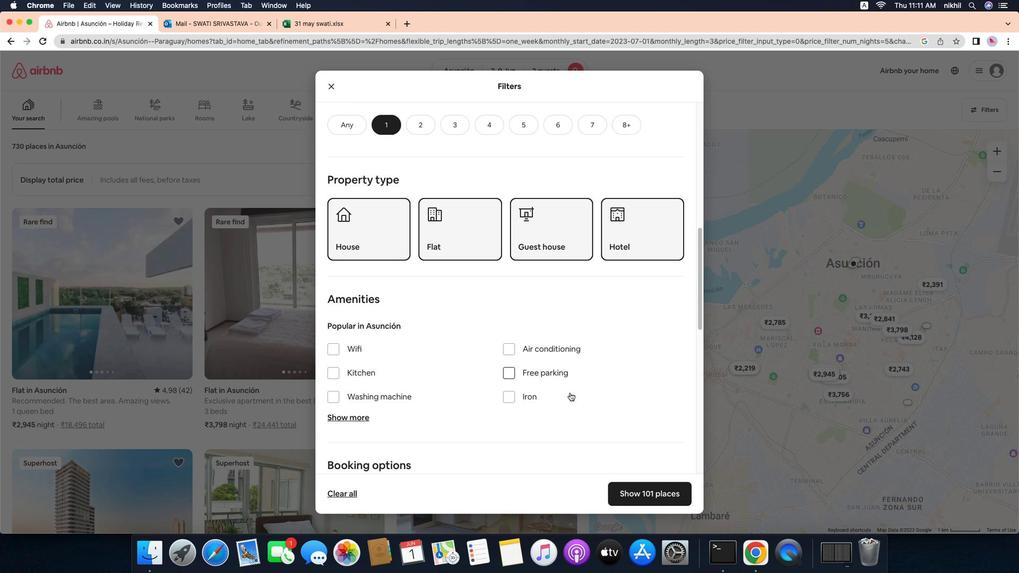 
Action: Mouse scrolled (366, 109) with delta (366, 110)
Screenshot: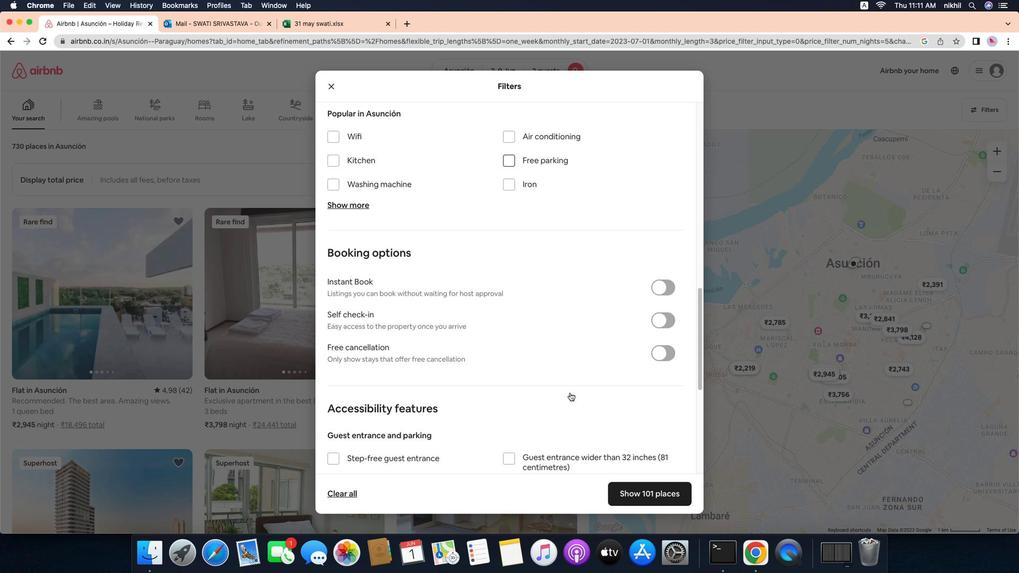 
Action: Mouse scrolled (366, 109) with delta (366, 110)
Screenshot: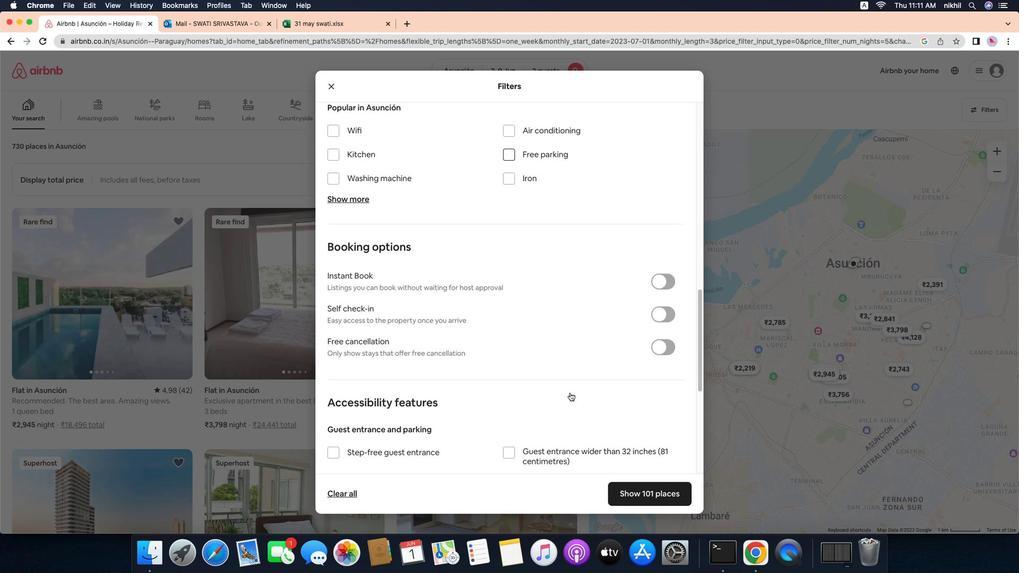 
Action: Mouse scrolled (366, 109) with delta (366, 110)
Screenshot: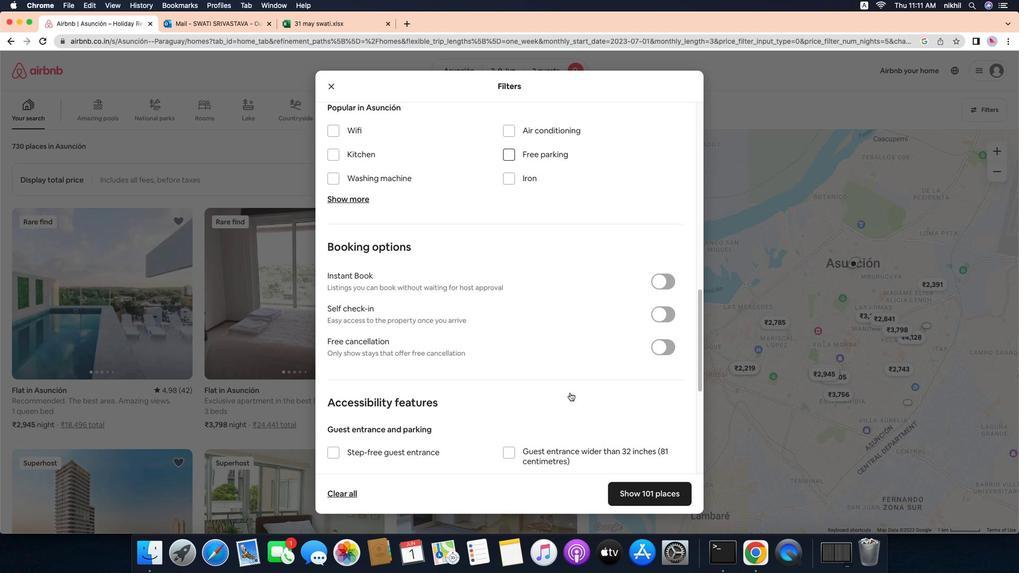 
Action: Mouse moved to (366, 109)
Screenshot: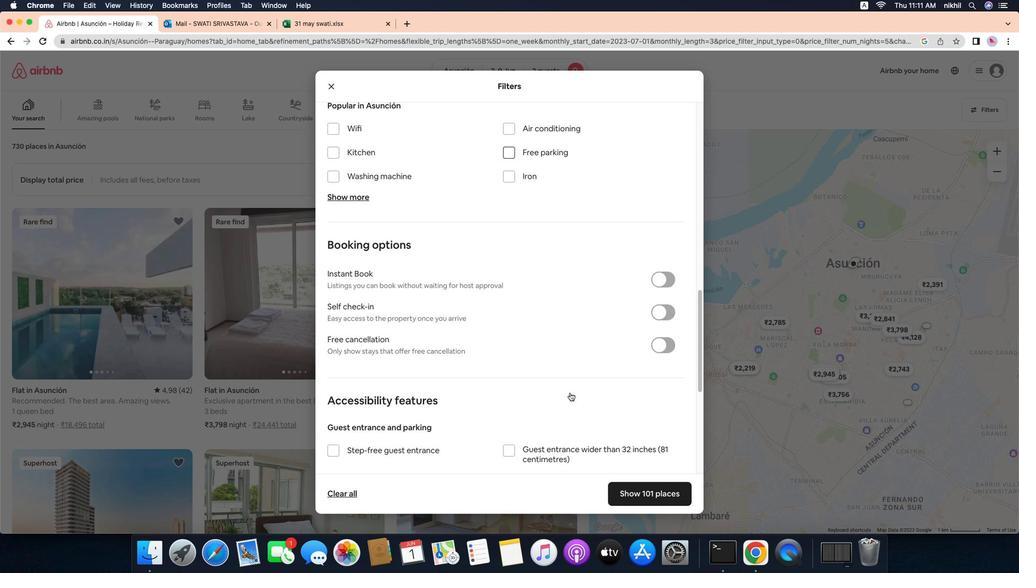
Action: Mouse scrolled (366, 109) with delta (366, 110)
Screenshot: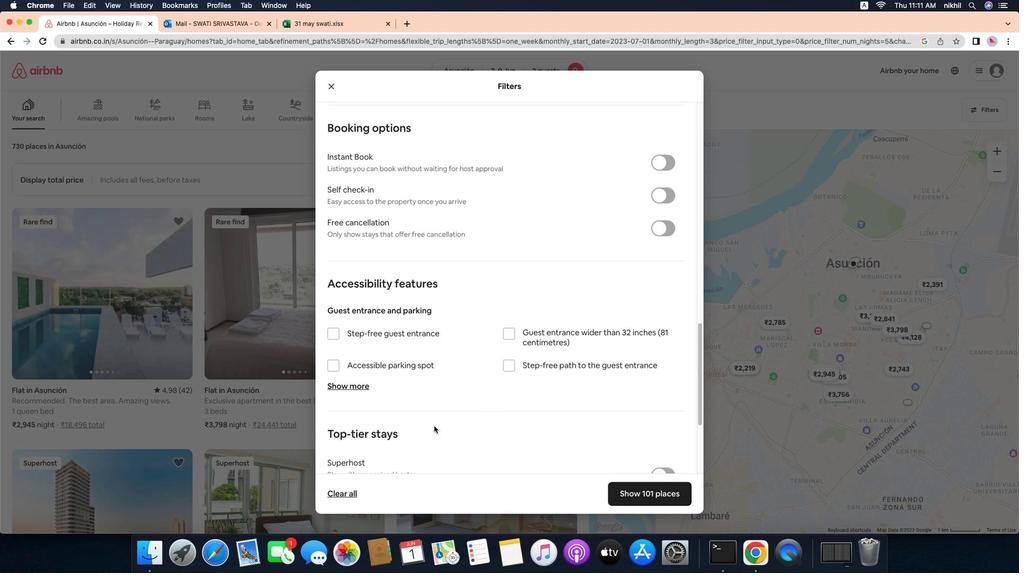 
Action: Mouse scrolled (366, 109) with delta (366, 110)
Screenshot: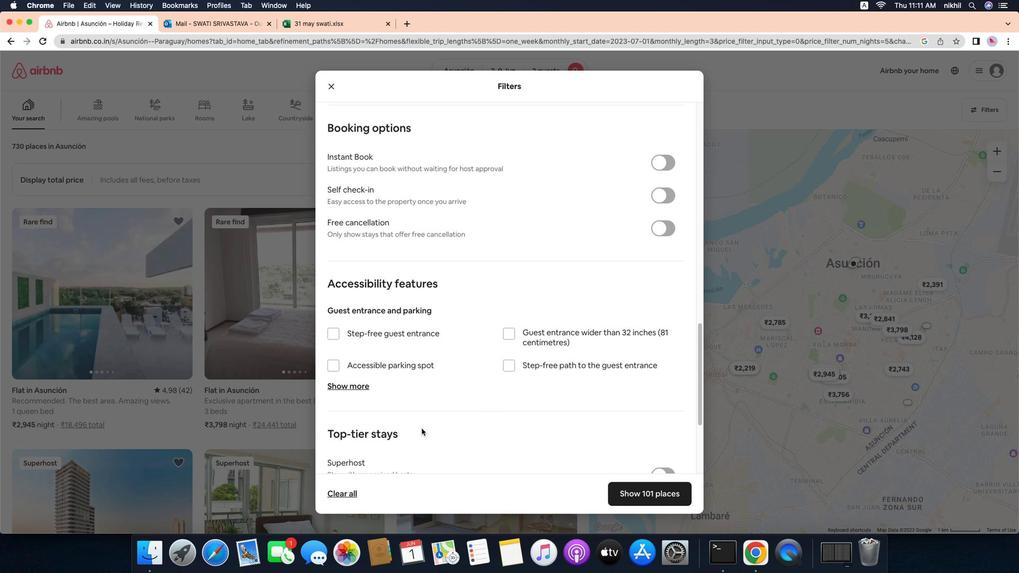 
Action: Mouse scrolled (366, 109) with delta (366, 110)
Screenshot: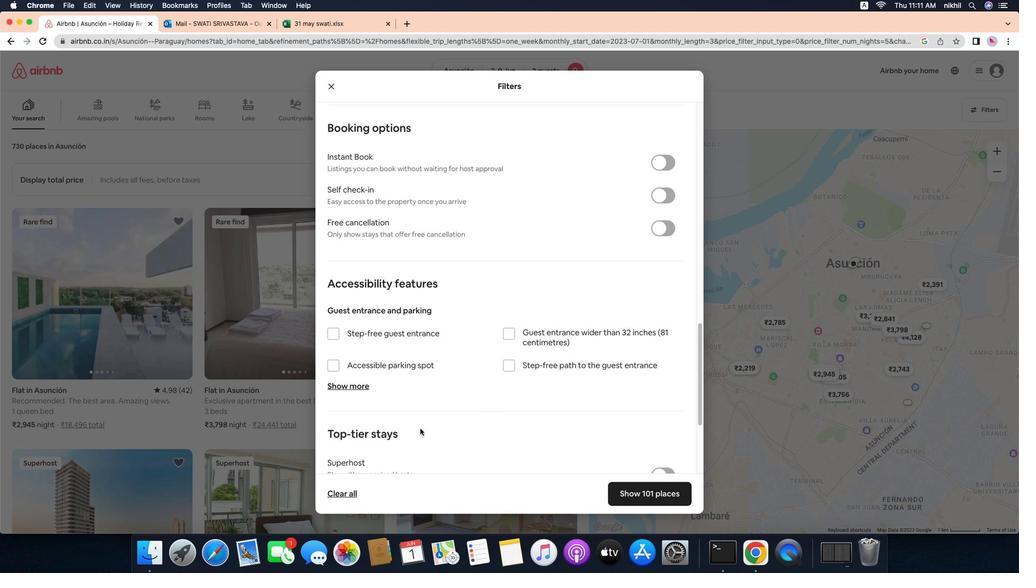 
Action: Mouse scrolled (366, 109) with delta (366, 110)
Screenshot: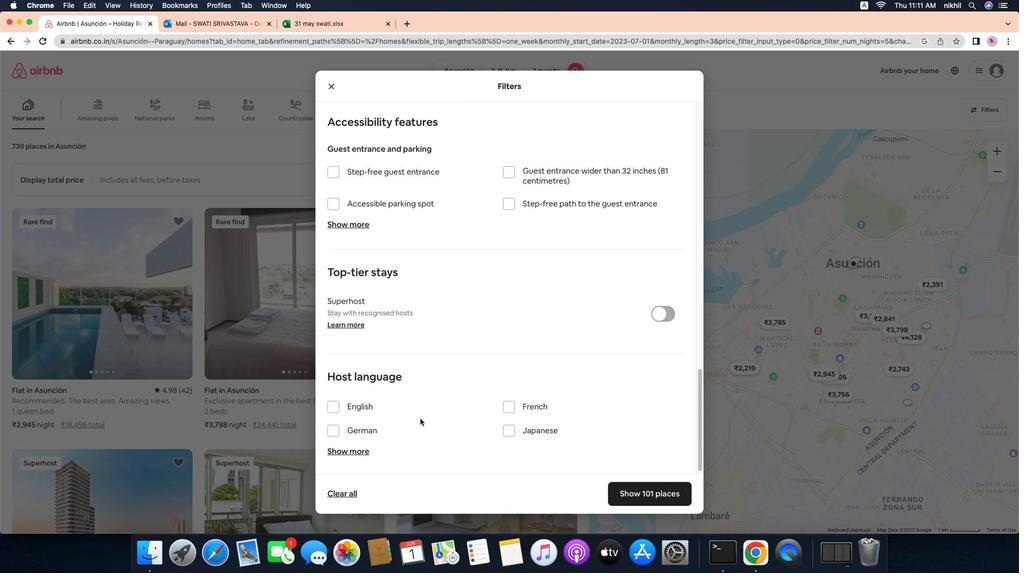 
Action: Mouse scrolled (366, 109) with delta (366, 110)
Screenshot: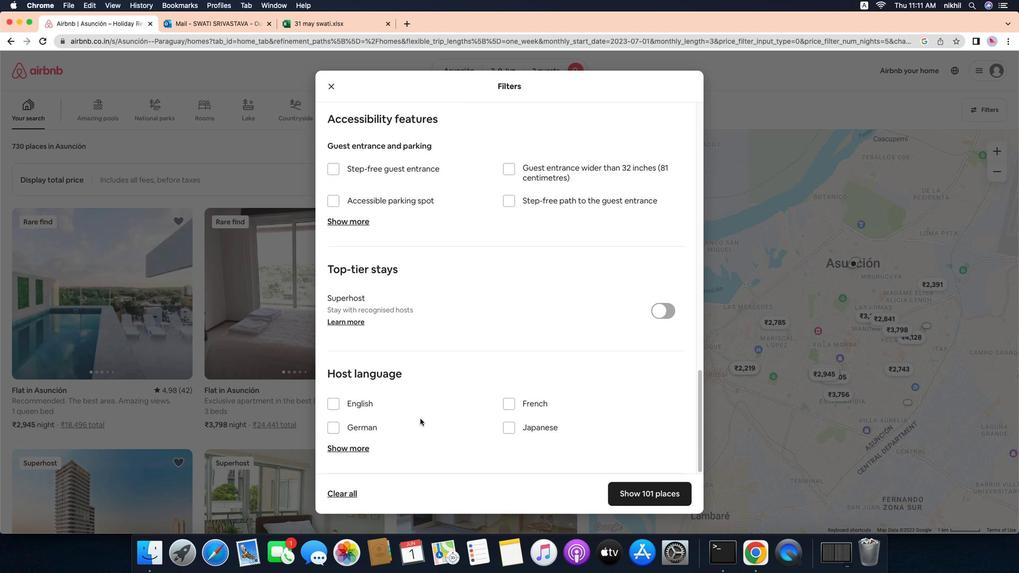 
Action: Mouse scrolled (366, 109) with delta (366, 110)
Screenshot: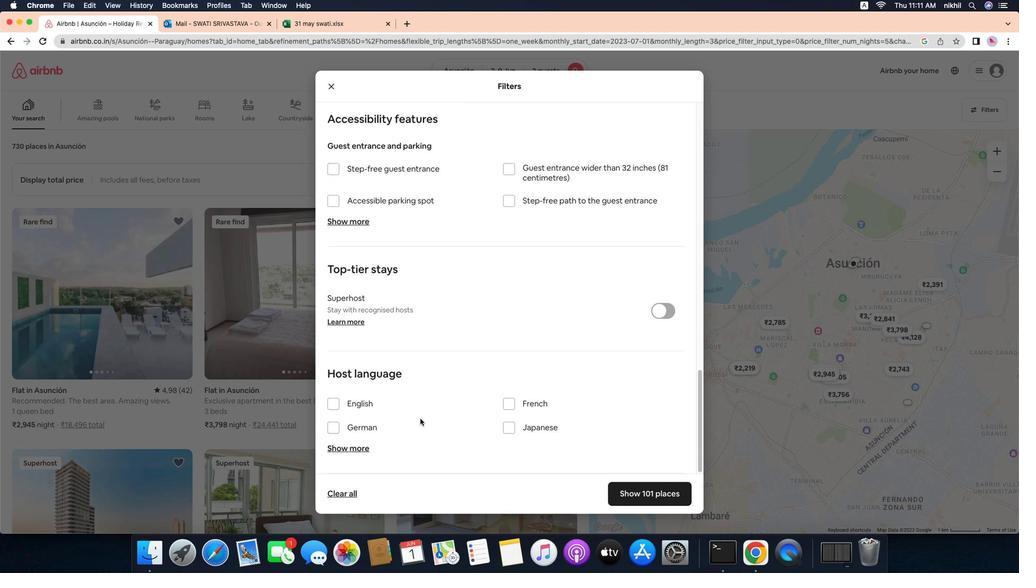 
Action: Mouse scrolled (366, 109) with delta (366, 110)
Screenshot: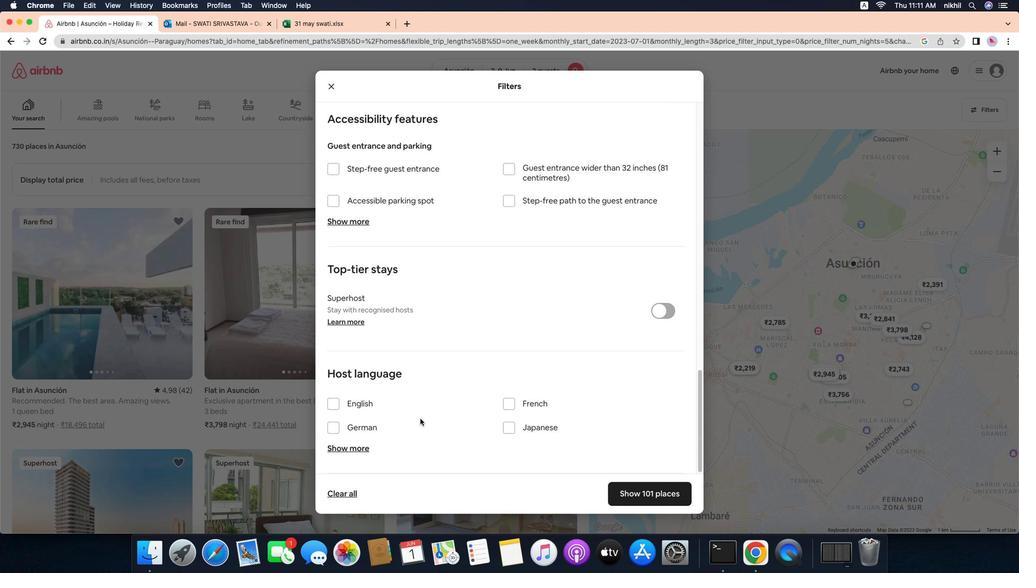 
Action: Mouse scrolled (366, 109) with delta (366, 110)
Screenshot: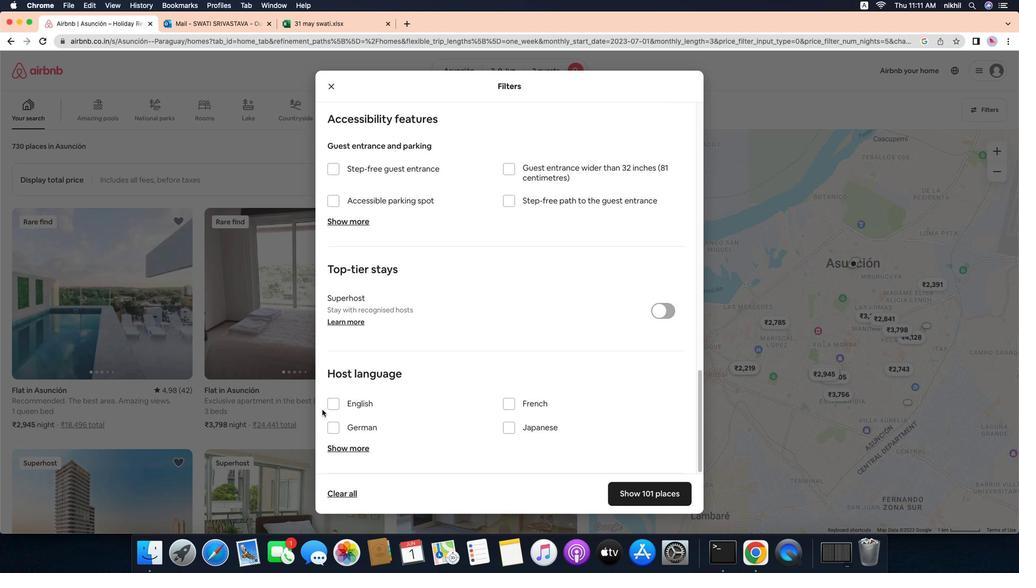 
Action: Mouse scrolled (366, 109) with delta (366, 110)
Screenshot: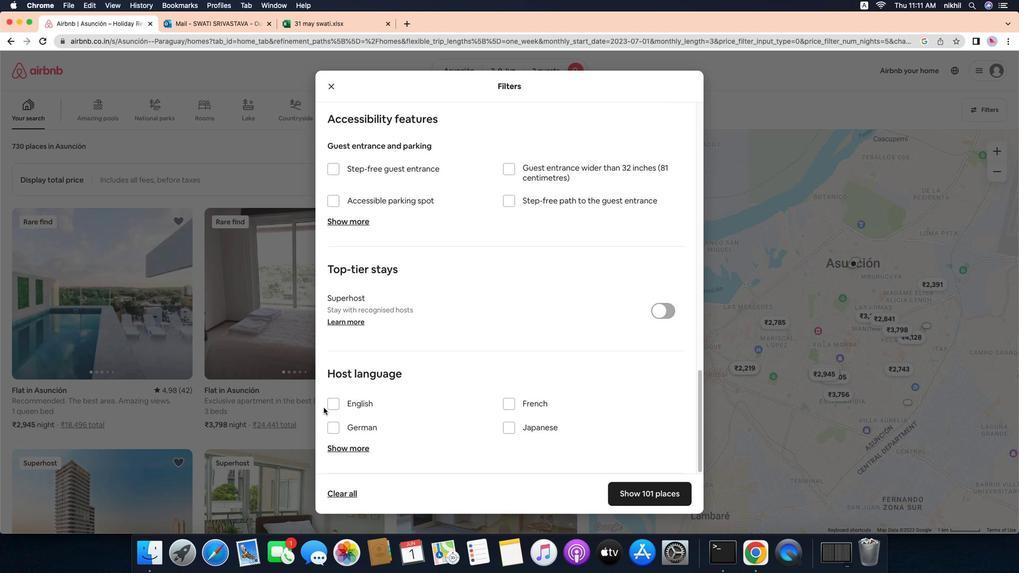 
Action: Mouse scrolled (366, 109) with delta (366, 110)
Screenshot: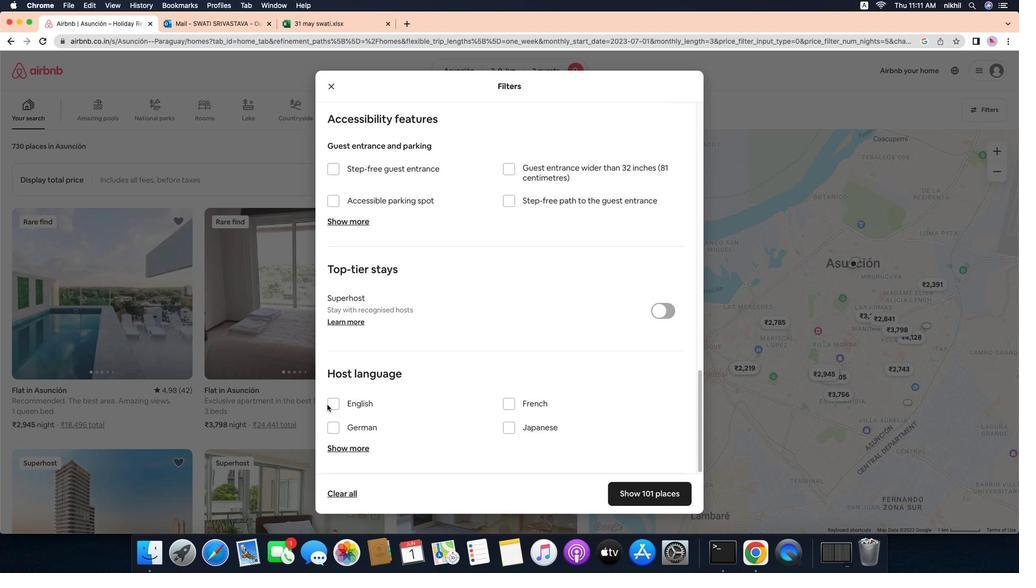 
Action: Mouse moved to (366, 109)
Screenshot: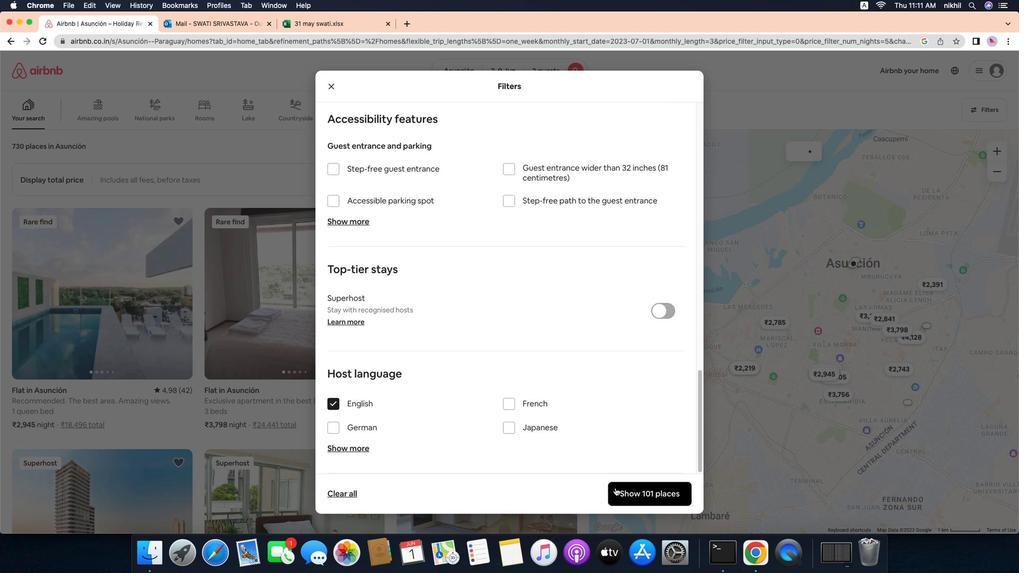 
Action: Mouse scrolled (366, 109) with delta (366, 110)
Screenshot: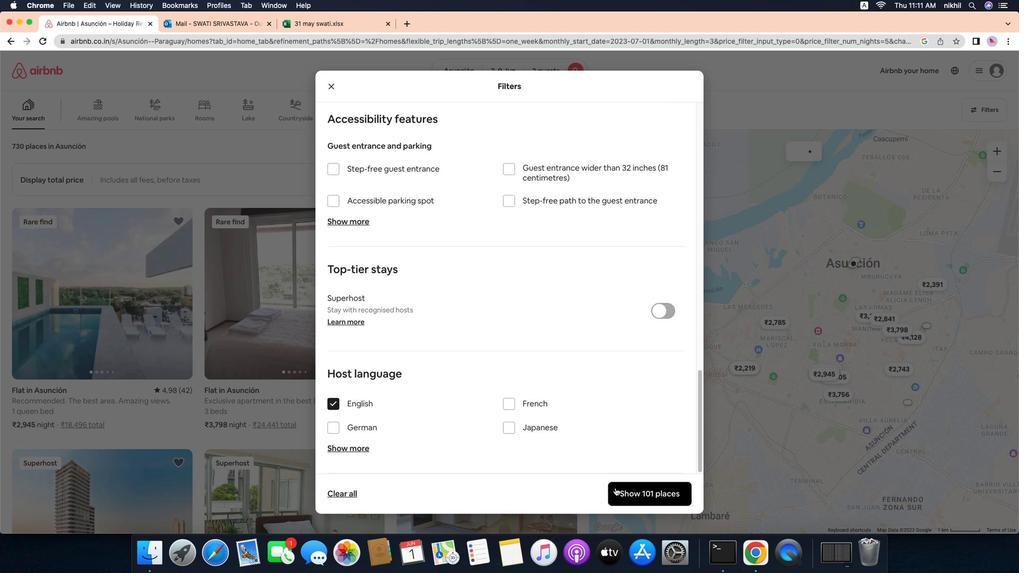 
Action: Mouse moved to (366, 109)
Screenshot: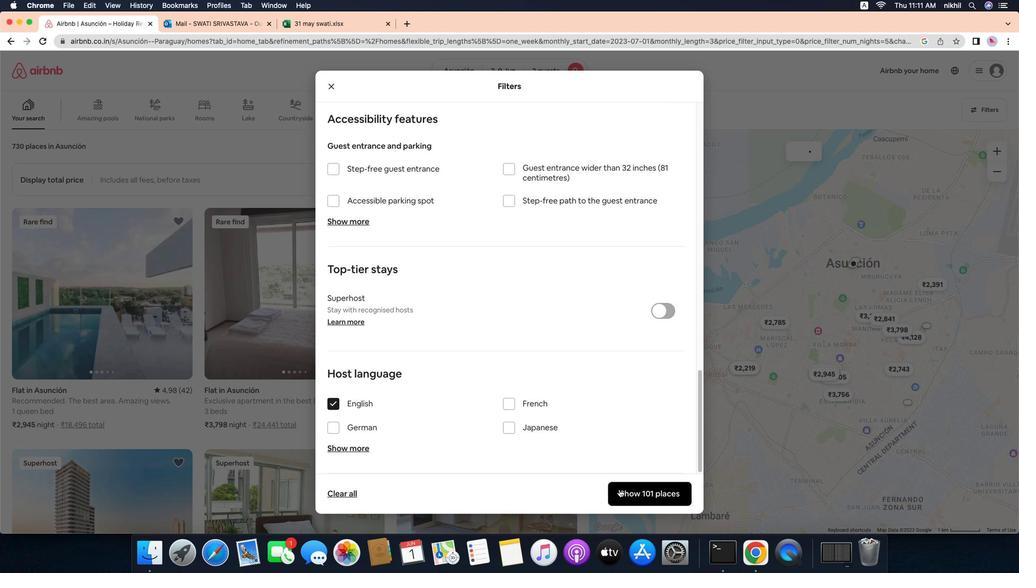 
Action: Mouse scrolled (366, 109) with delta (366, 110)
Screenshot: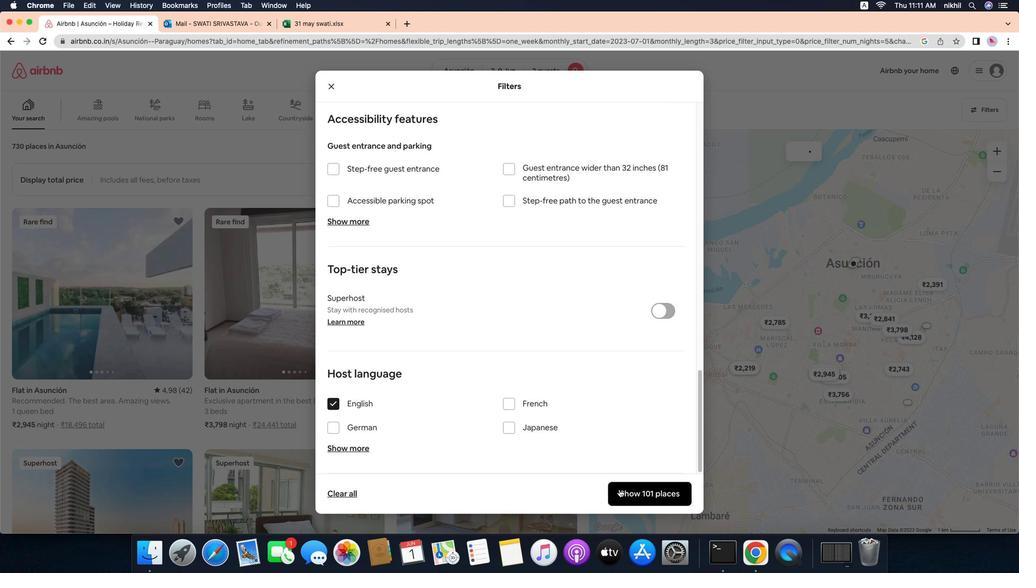 
Action: Mouse moved to (366, 109)
Screenshot: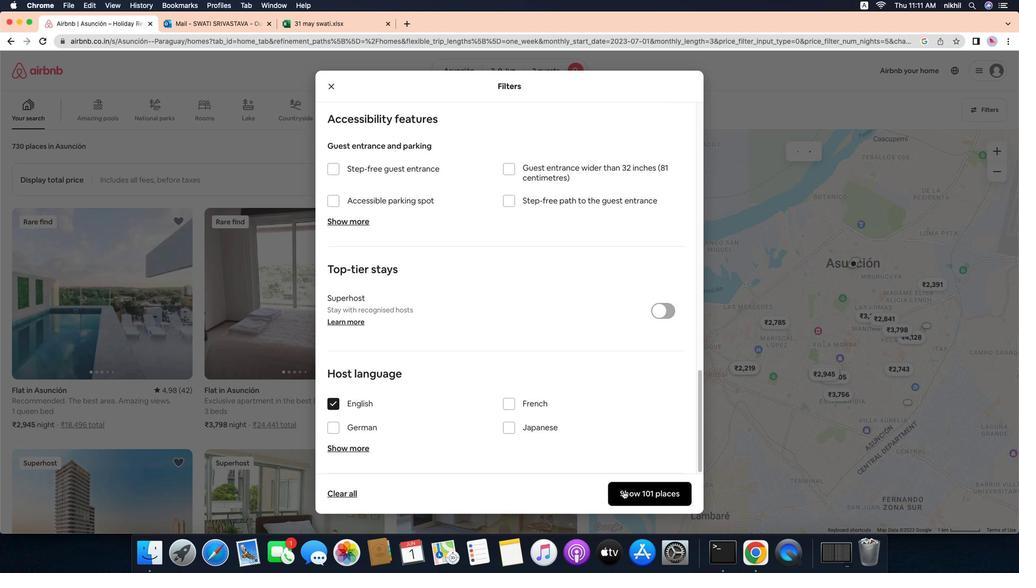 
Action: Mouse scrolled (366, 109) with delta (366, 110)
Screenshot: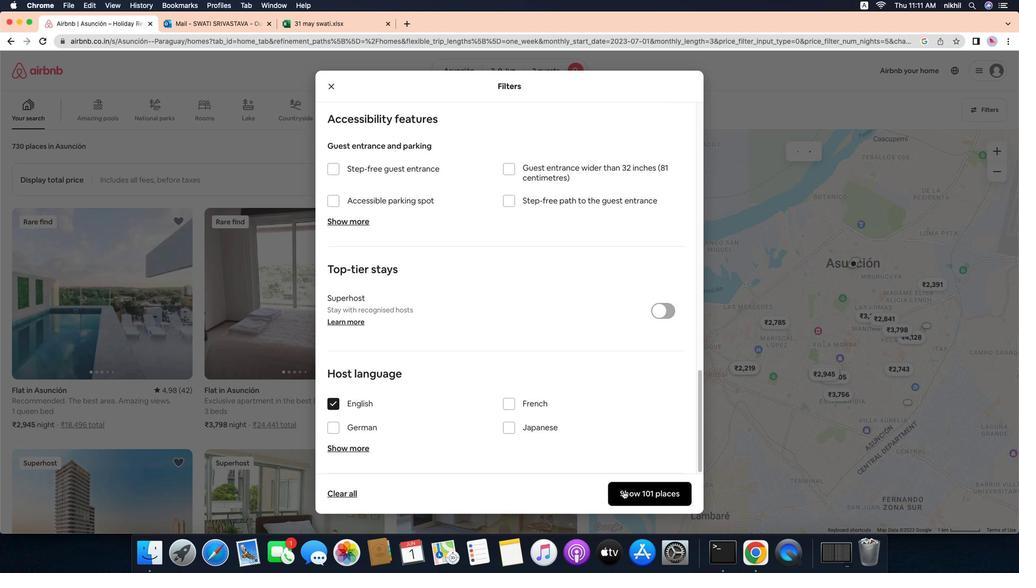 
Action: Mouse moved to (366, 109)
Screenshot: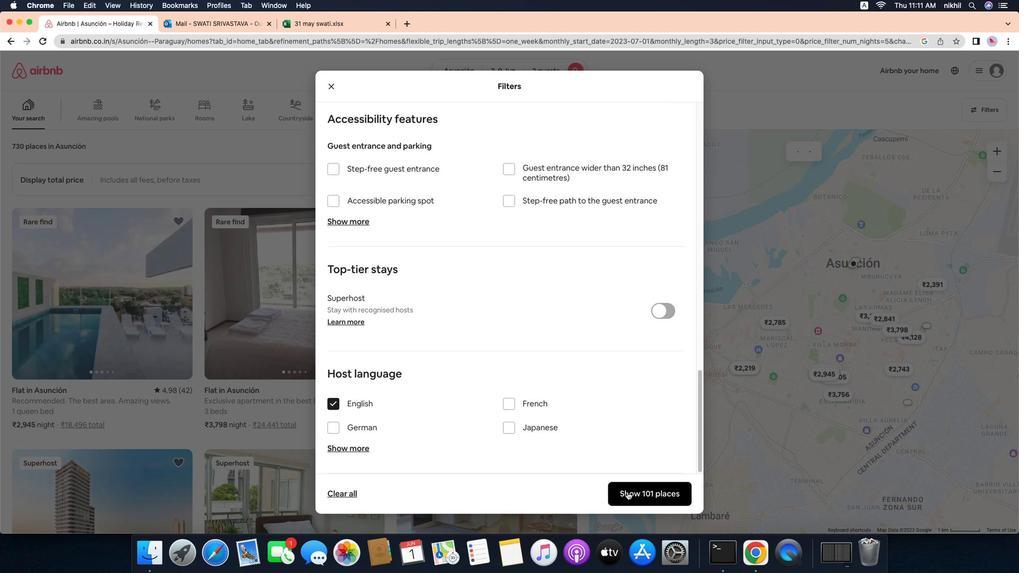 
Action: Mouse scrolled (366, 109) with delta (366, 110)
Screenshot: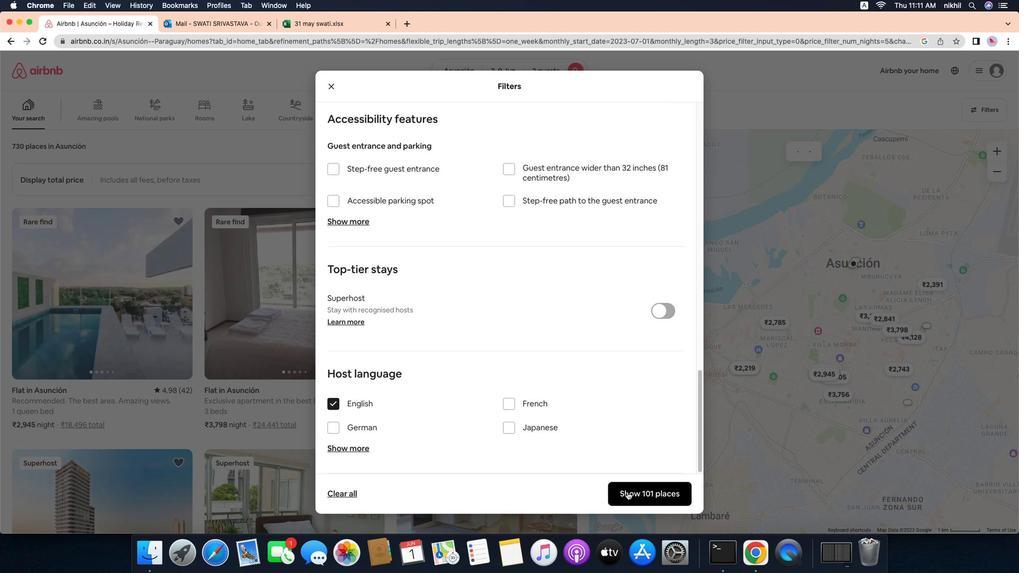 
Action: Mouse moved to (366, 109)
Screenshot: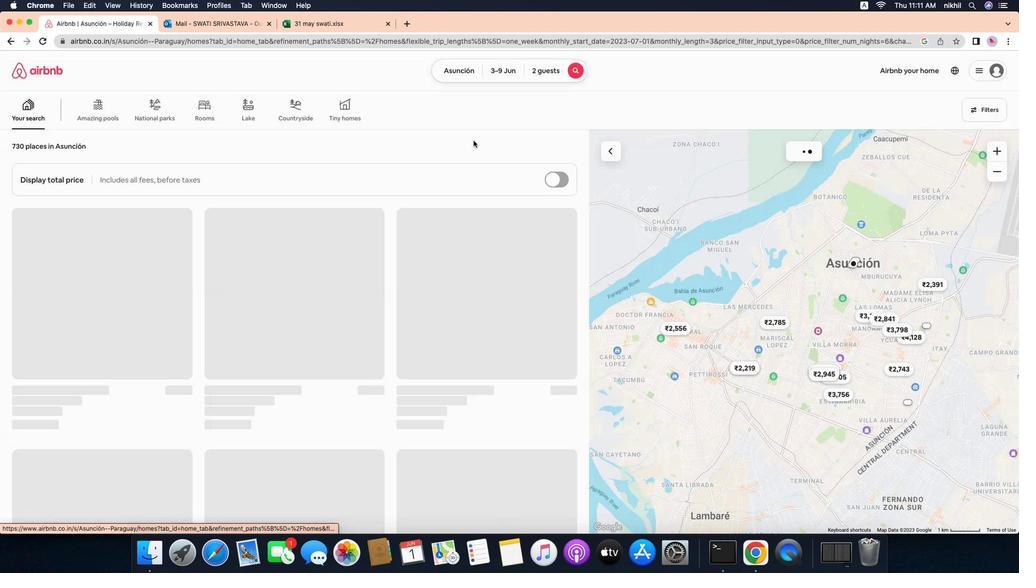 
Action: Mouse pressed left at (366, 109)
Screenshot: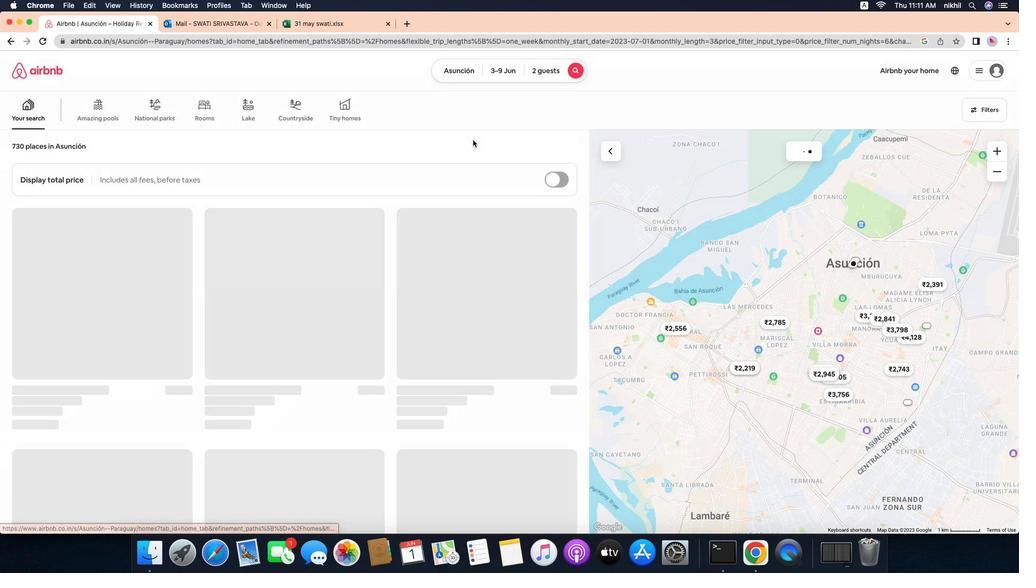 
Action: Mouse moved to (366, 109)
Screenshot: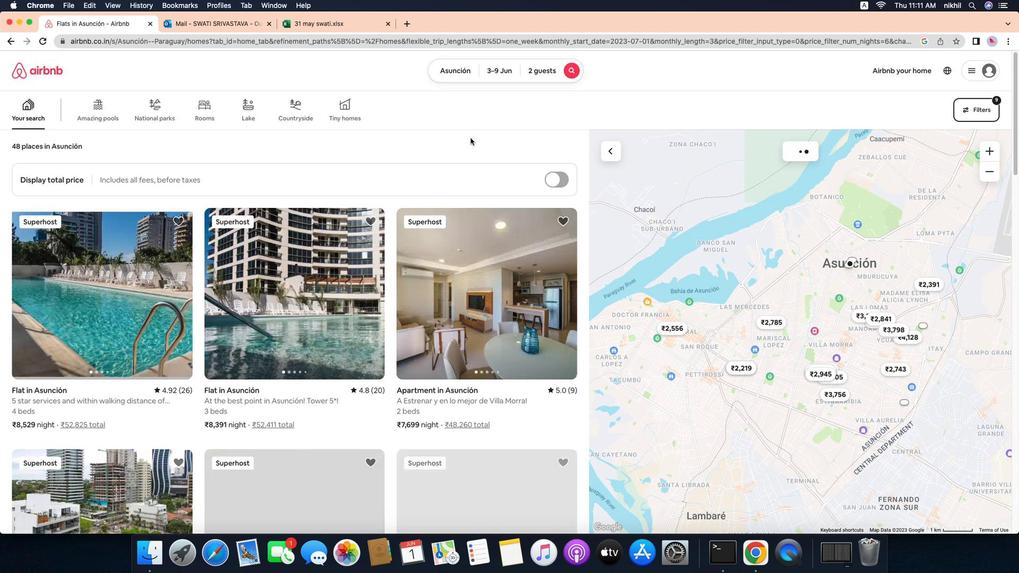 
Action: Mouse pressed left at (366, 109)
Screenshot: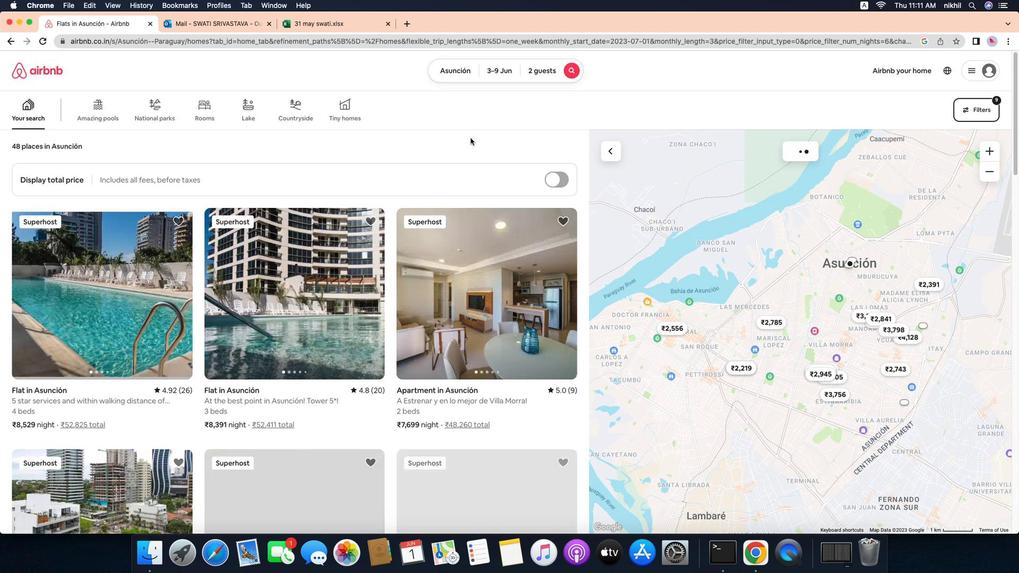
Action: Mouse moved to (366, 110)
Screenshot: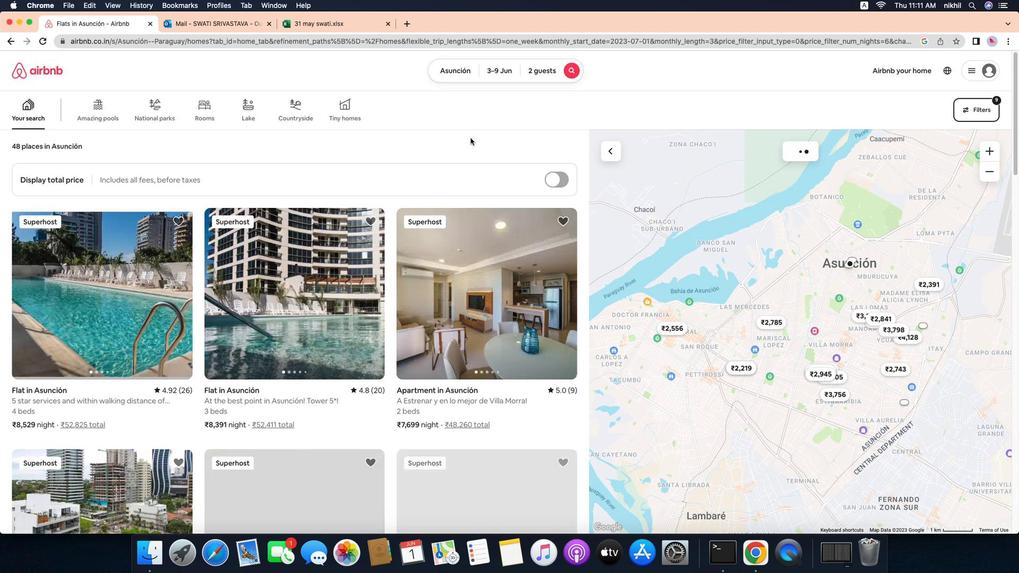 
